 Task: Open Card Email Marketing Campaign Review in Board Social Media Advertising Platforms and Tools to Workspace Bankruptcy and Restructuring Services and add a team member Softage.4@softage.net, a label Yellow, a checklist Legal Services, an attachment from your google drive, a color Yellow and finally, add a card description 'Plan and execute company team-building activity at a paintball field' and a comment 'This task requires us to be agile and adaptable, given the dynamic nature of the project.'. Add a start date 'Jan 04, 1900' with a due date 'Jan 11, 1900'
Action: Mouse moved to (97, 349)
Screenshot: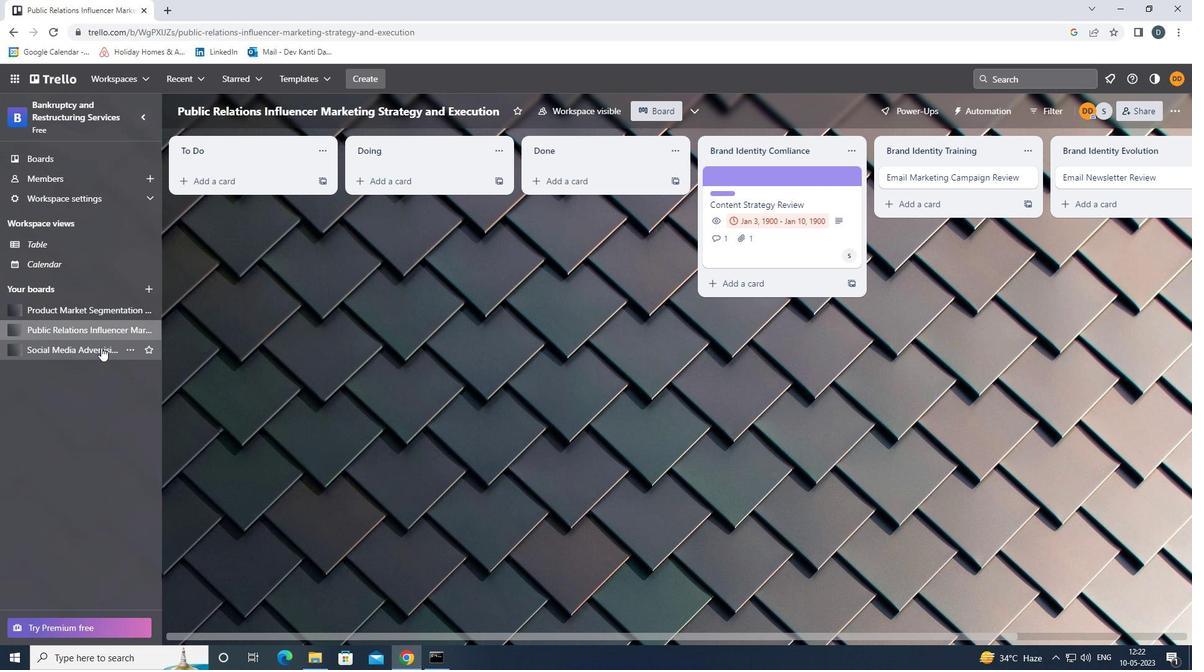 
Action: Mouse pressed left at (97, 349)
Screenshot: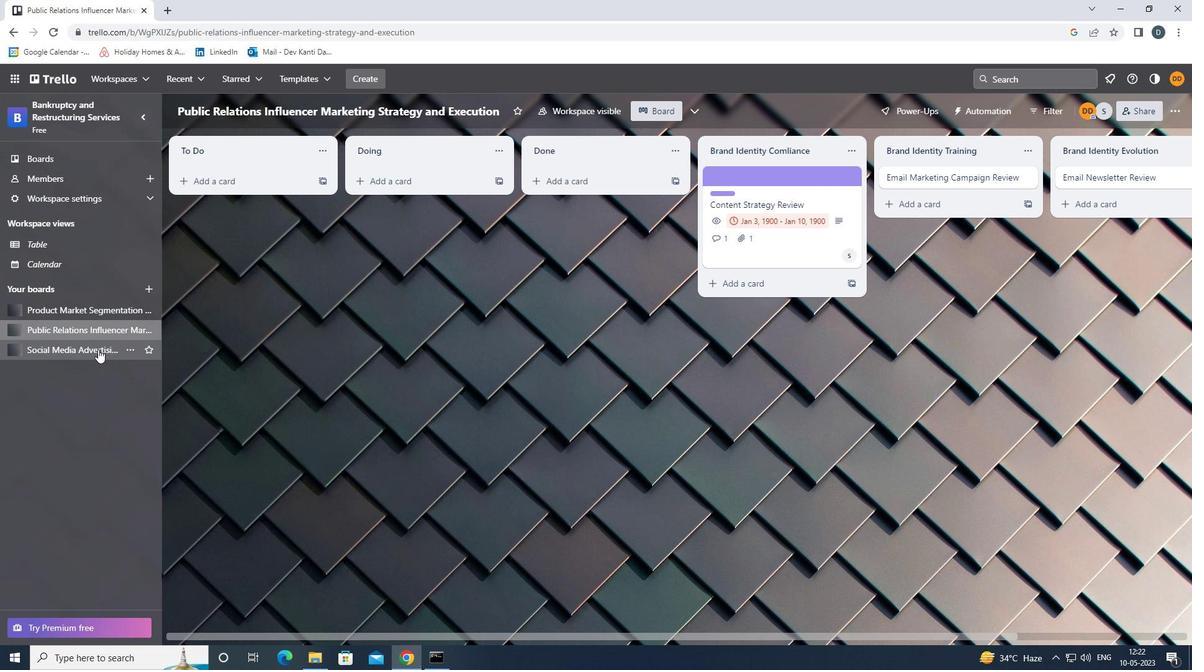 
Action: Mouse moved to (908, 181)
Screenshot: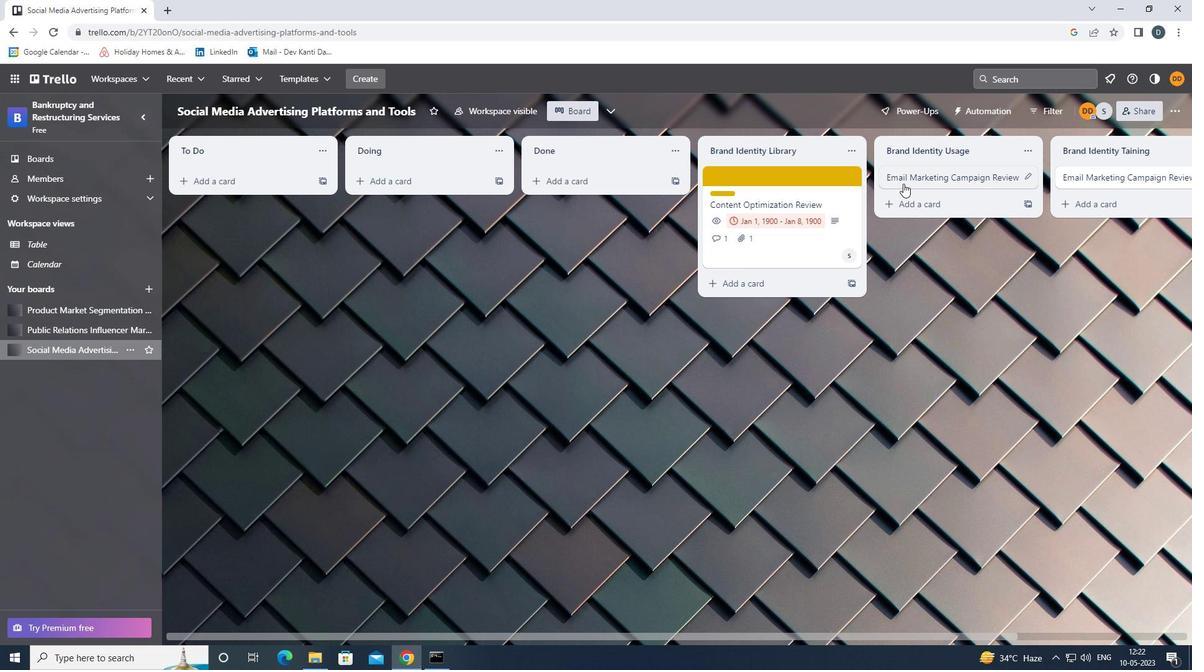 
Action: Mouse pressed left at (908, 181)
Screenshot: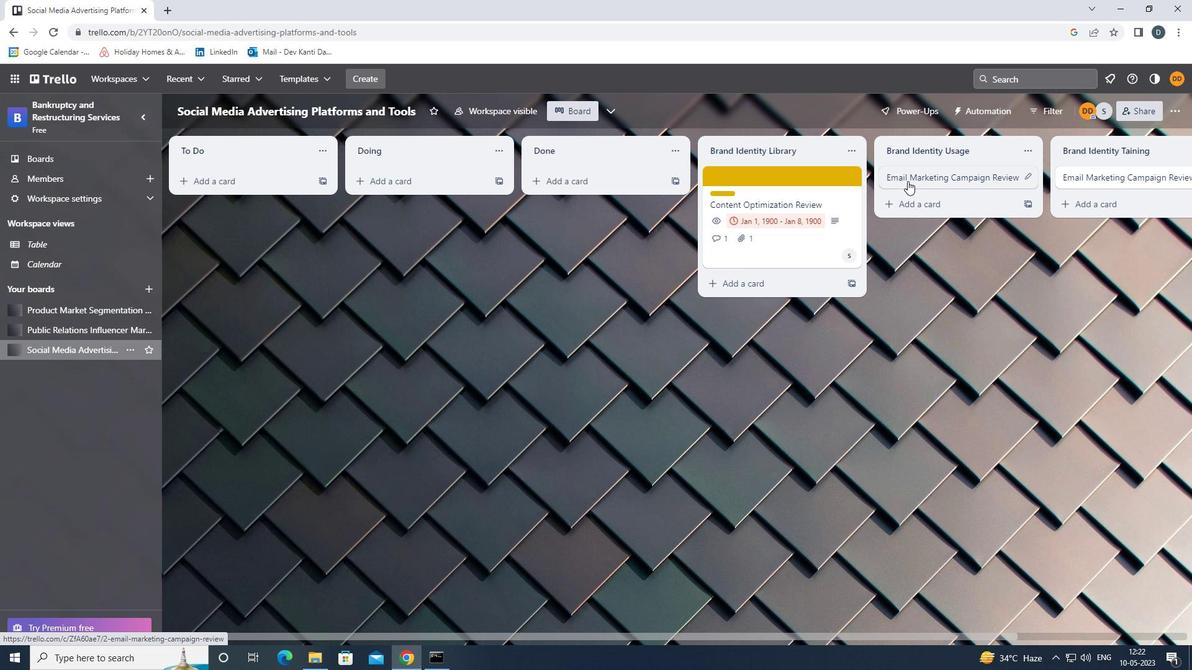
Action: Mouse moved to (788, 224)
Screenshot: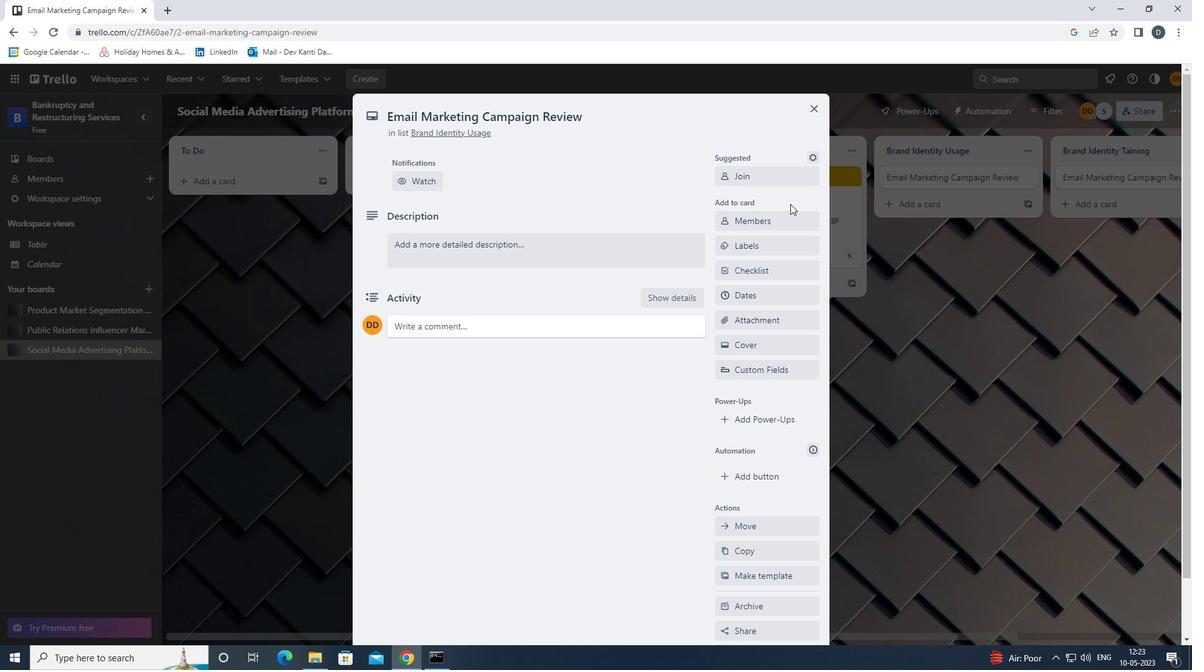 
Action: Mouse pressed left at (788, 224)
Screenshot: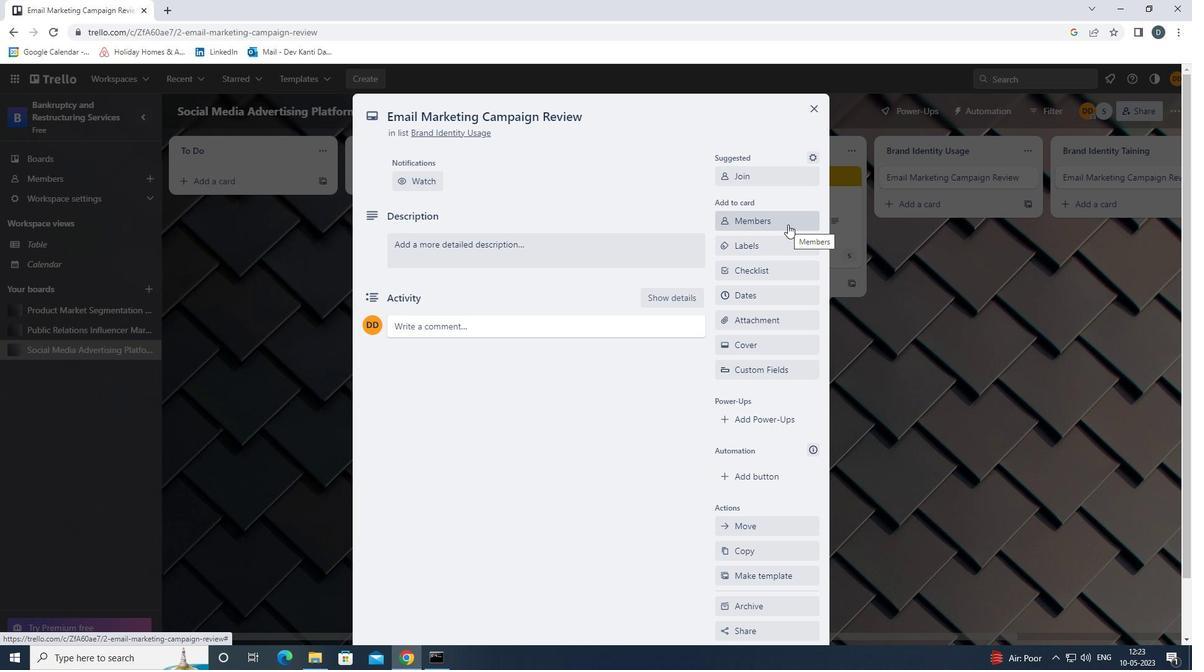 
Action: Mouse moved to (793, 278)
Screenshot: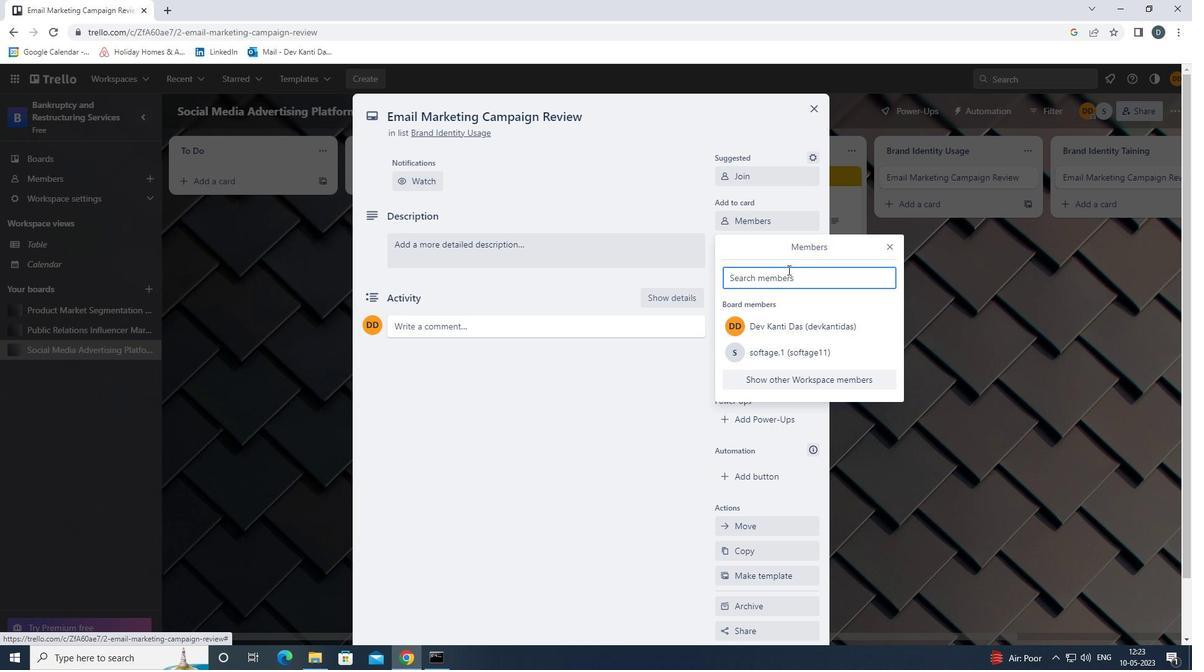 
Action: Mouse pressed left at (793, 278)
Screenshot: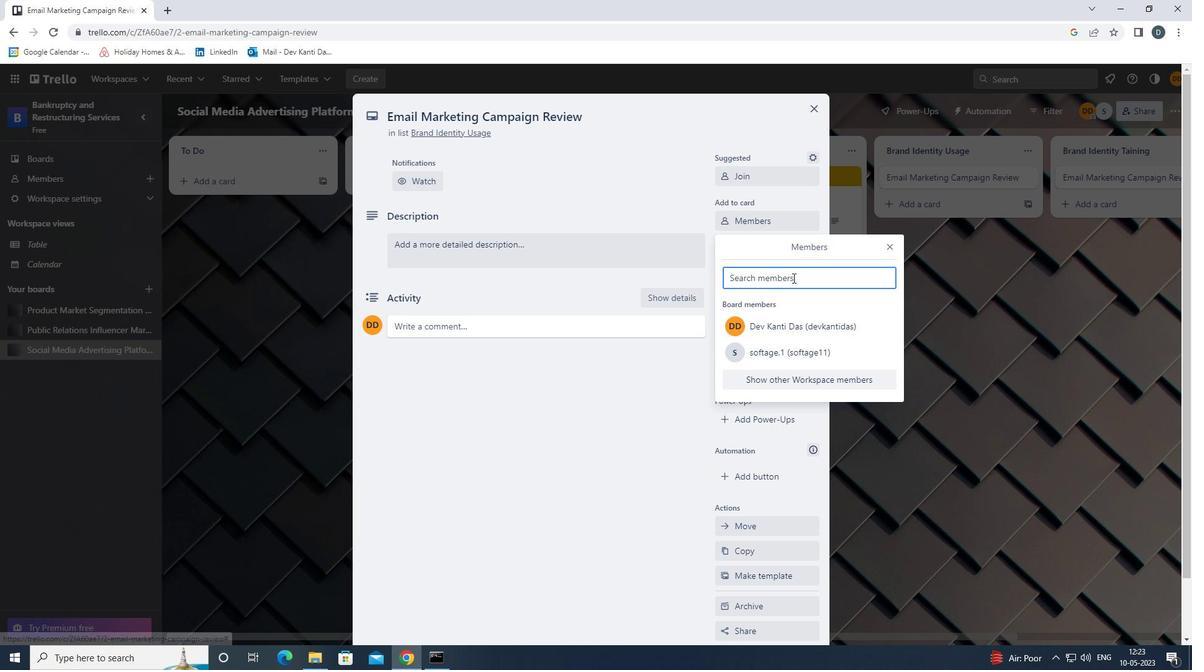
Action: Key pressed <Key.shift>SOFTAGE.4<Key.shift><Key.shift><Key.shift><Key.shift><Key.shift><Key.shift><Key.shift><Key.shift><Key.shift><Key.shift><Key.shift><Key.shift><Key.shift>@SOFTAGE.NET
Screenshot: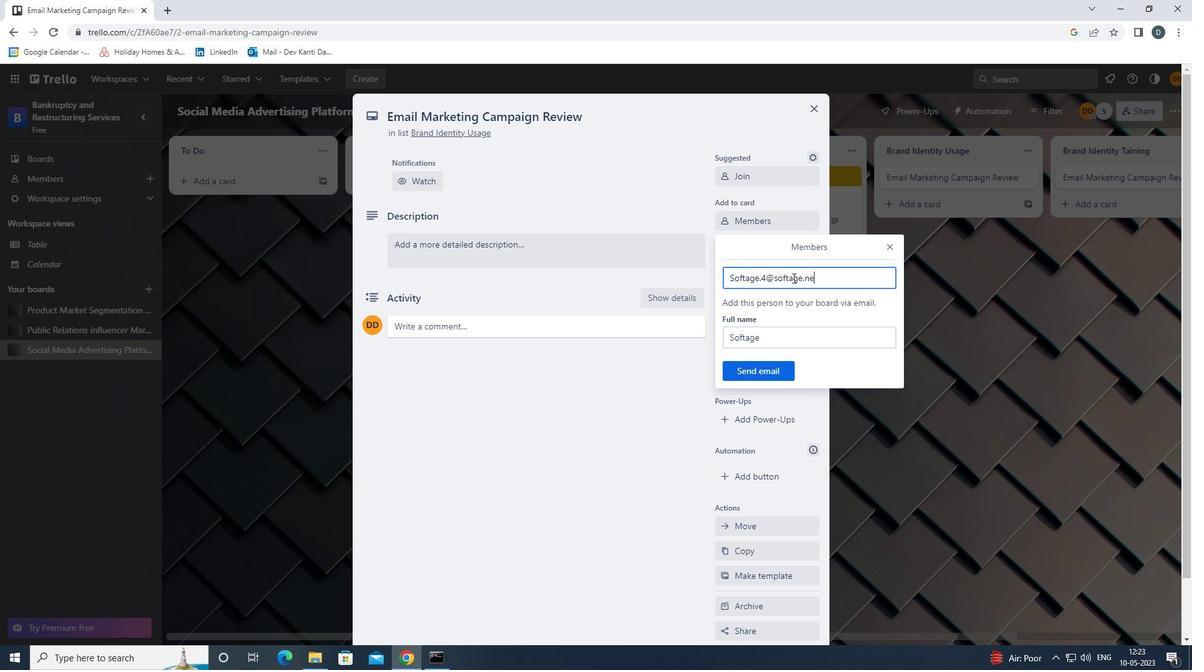 
Action: Mouse moved to (772, 365)
Screenshot: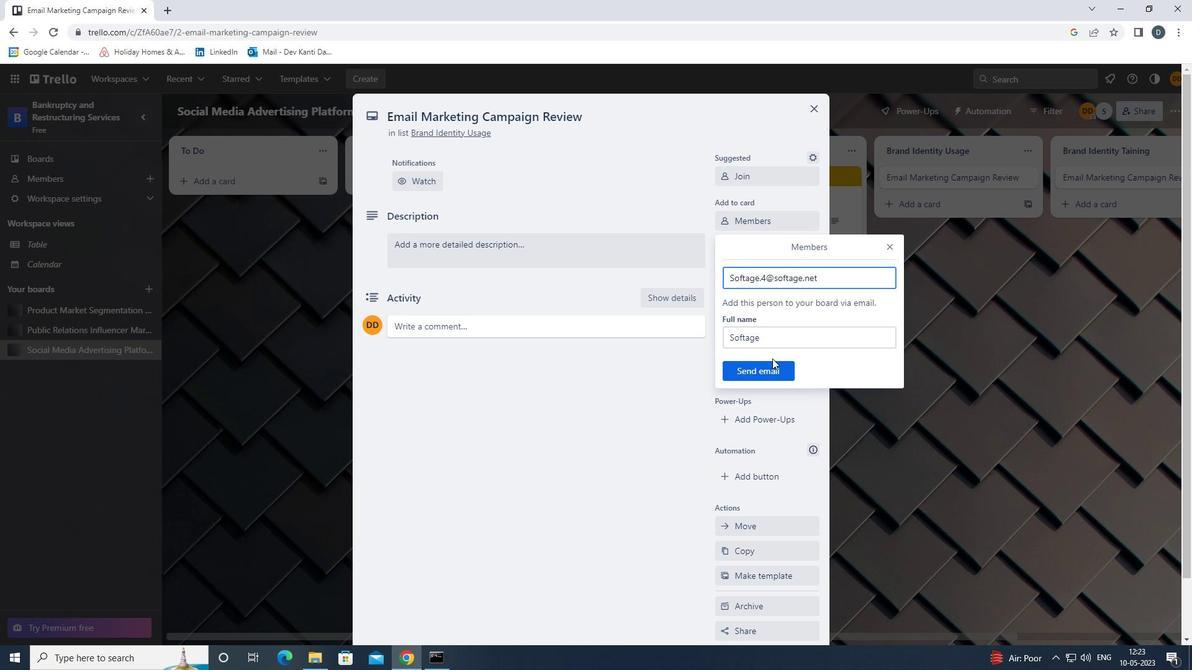 
Action: Mouse pressed left at (772, 365)
Screenshot: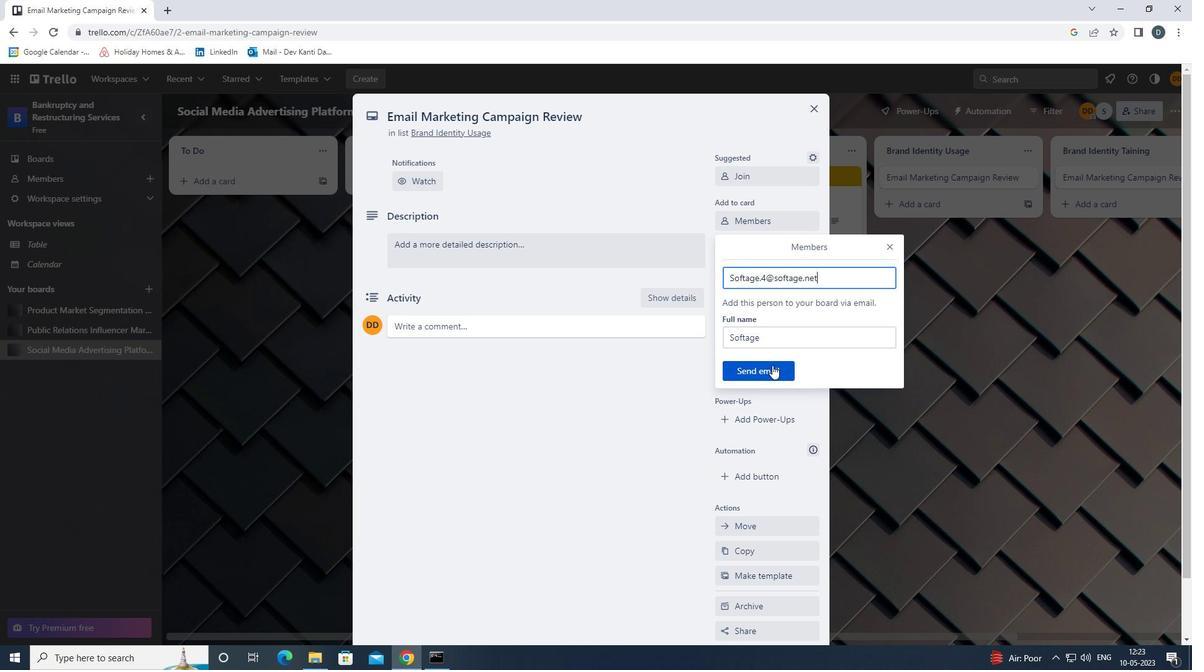 
Action: Mouse moved to (759, 252)
Screenshot: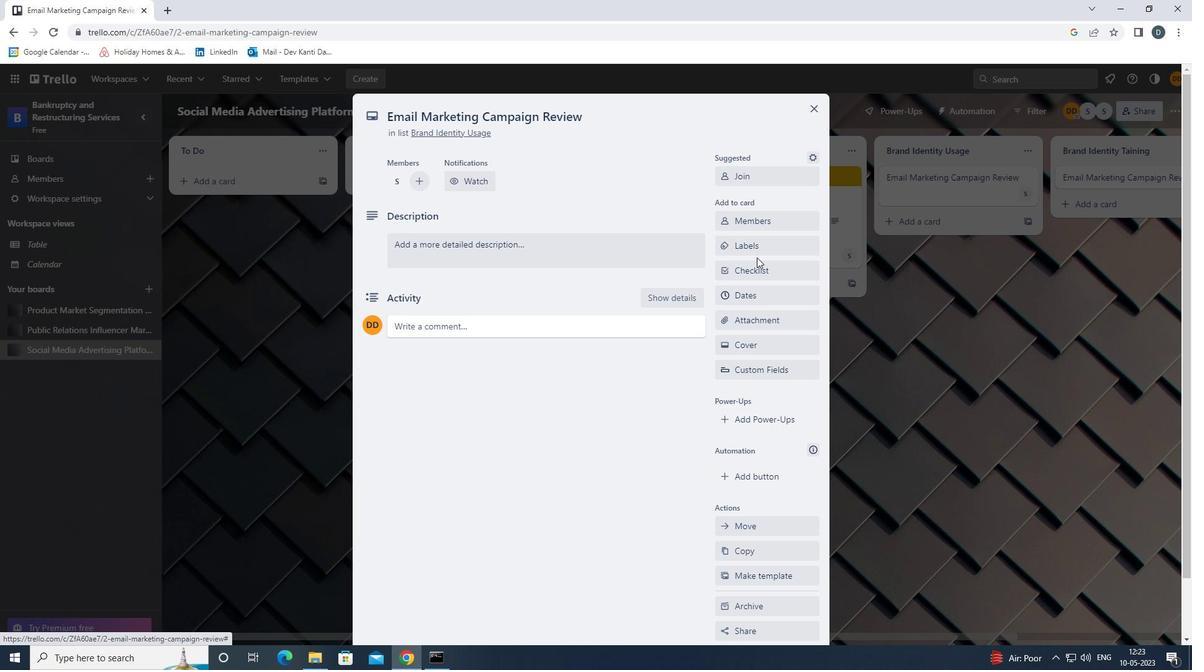 
Action: Mouse pressed left at (759, 252)
Screenshot: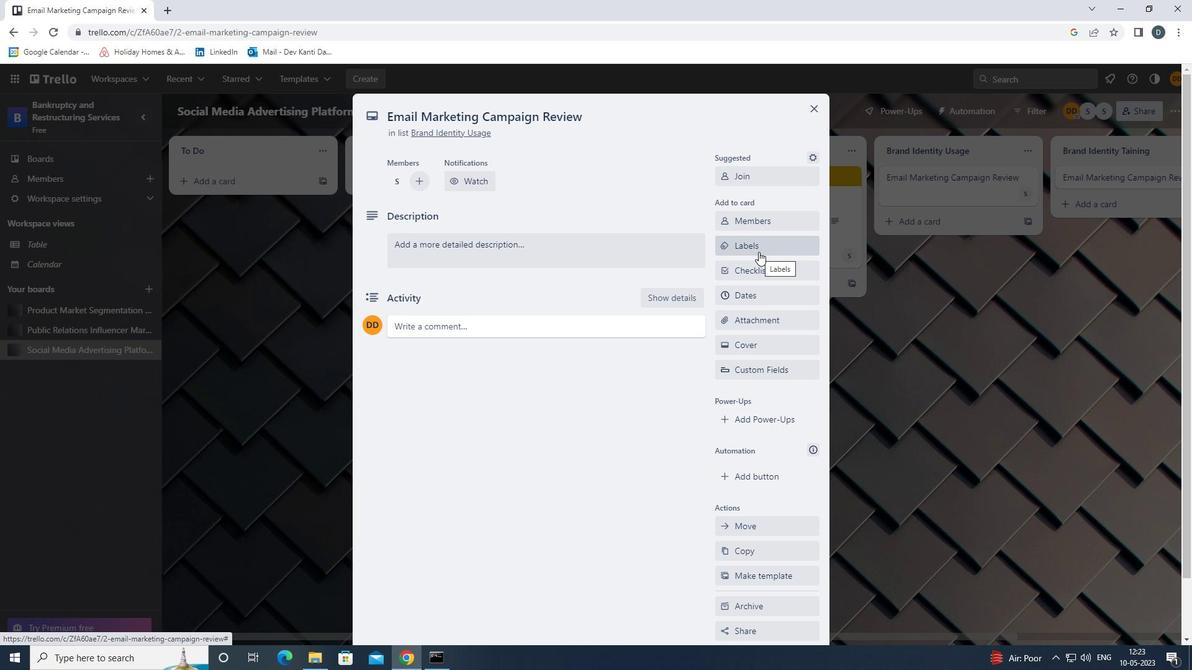 
Action: Mouse moved to (784, 365)
Screenshot: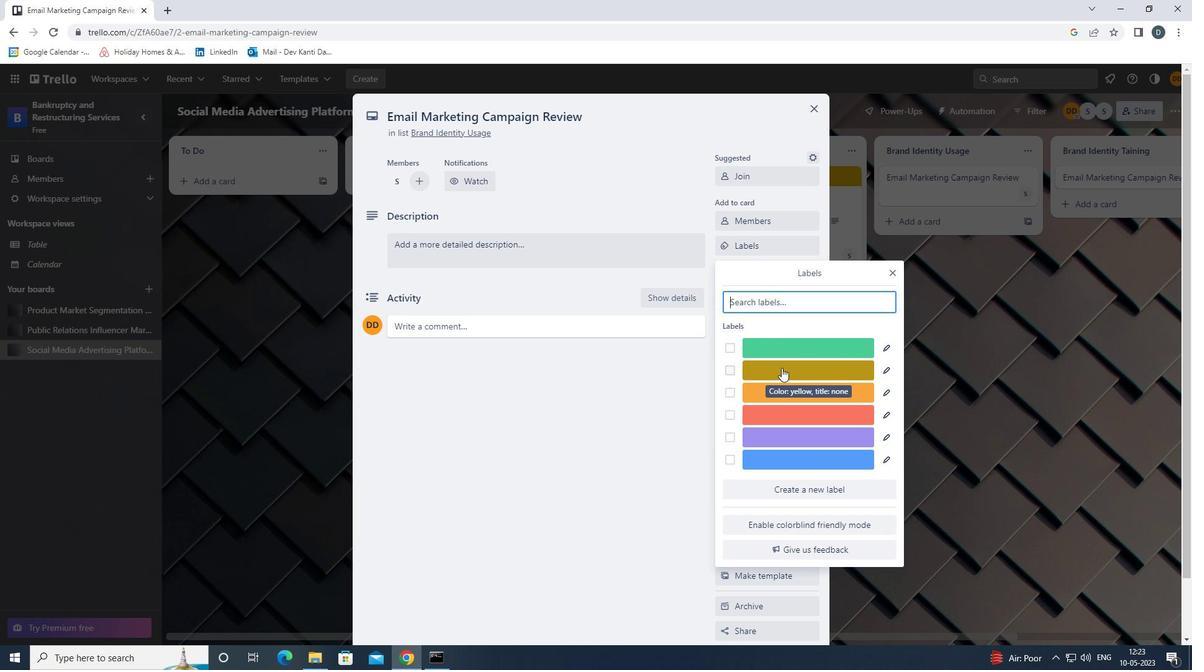 
Action: Mouse pressed left at (784, 365)
Screenshot: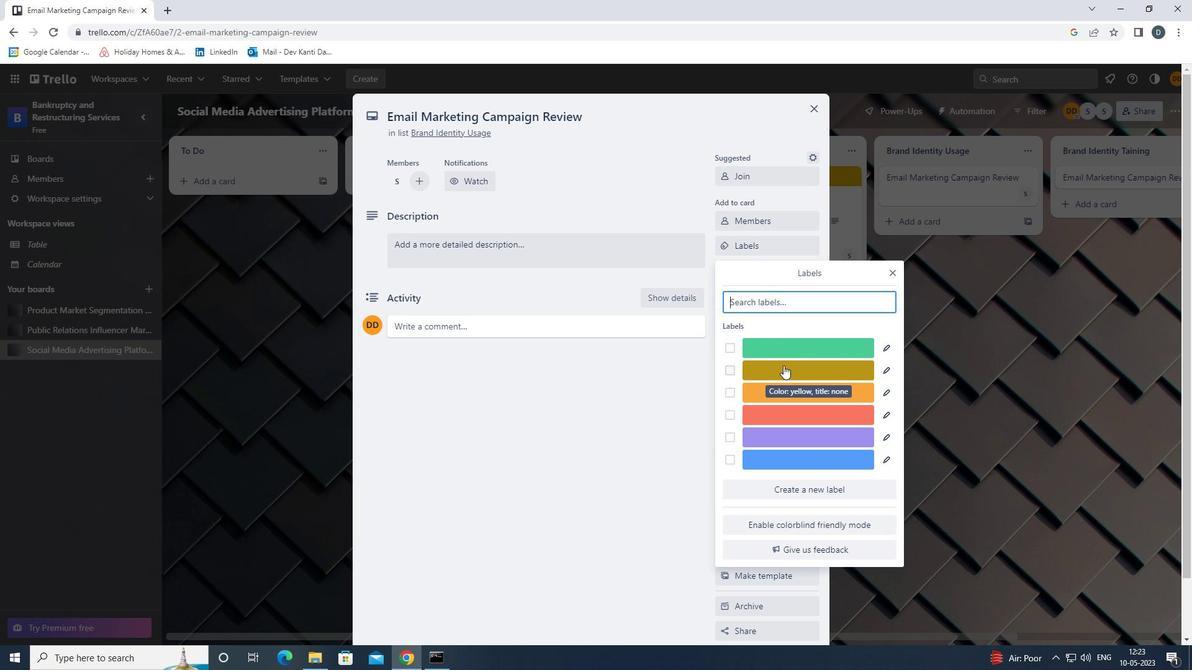
Action: Mouse moved to (890, 276)
Screenshot: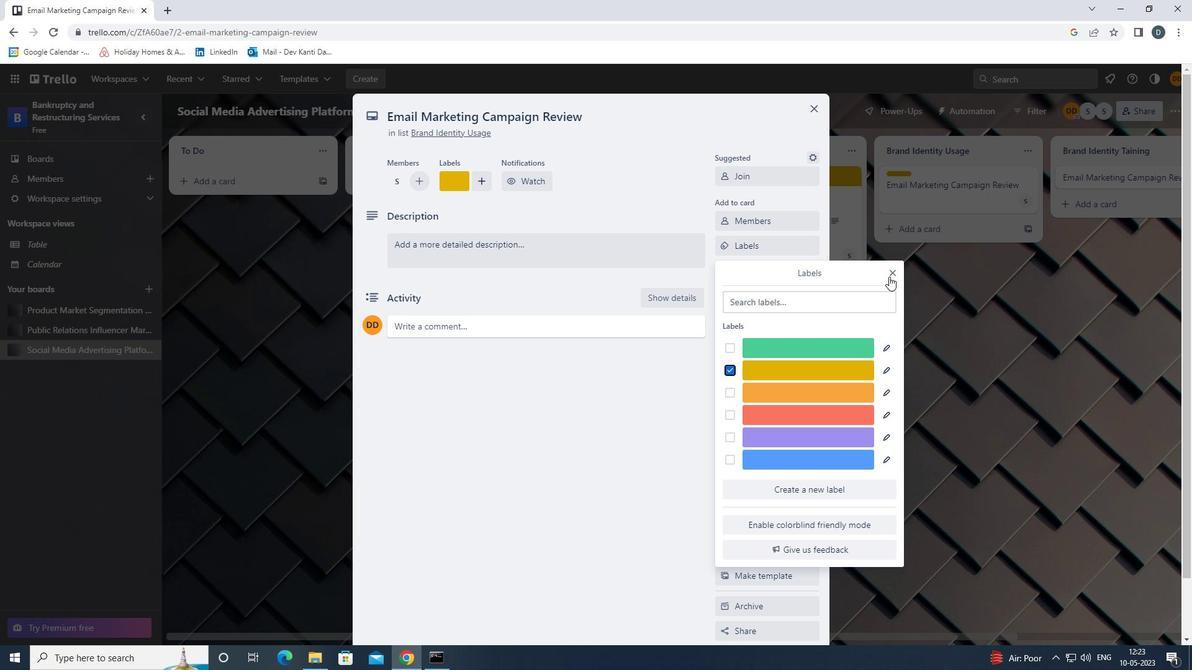 
Action: Mouse pressed left at (890, 276)
Screenshot: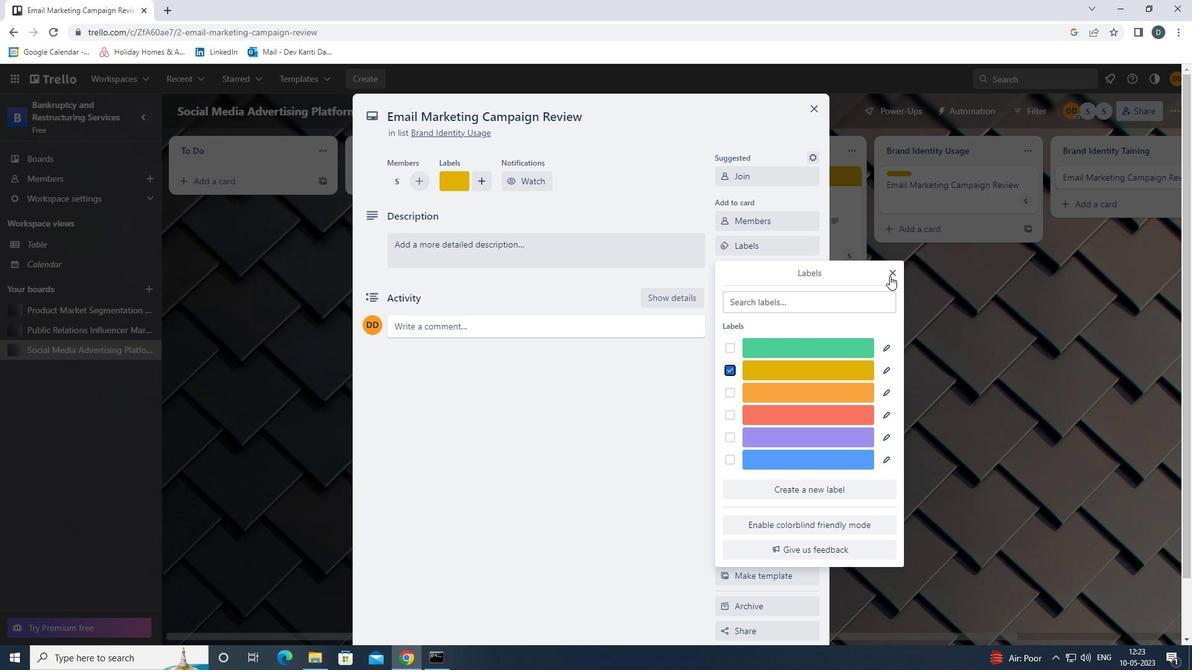 
Action: Mouse moved to (794, 267)
Screenshot: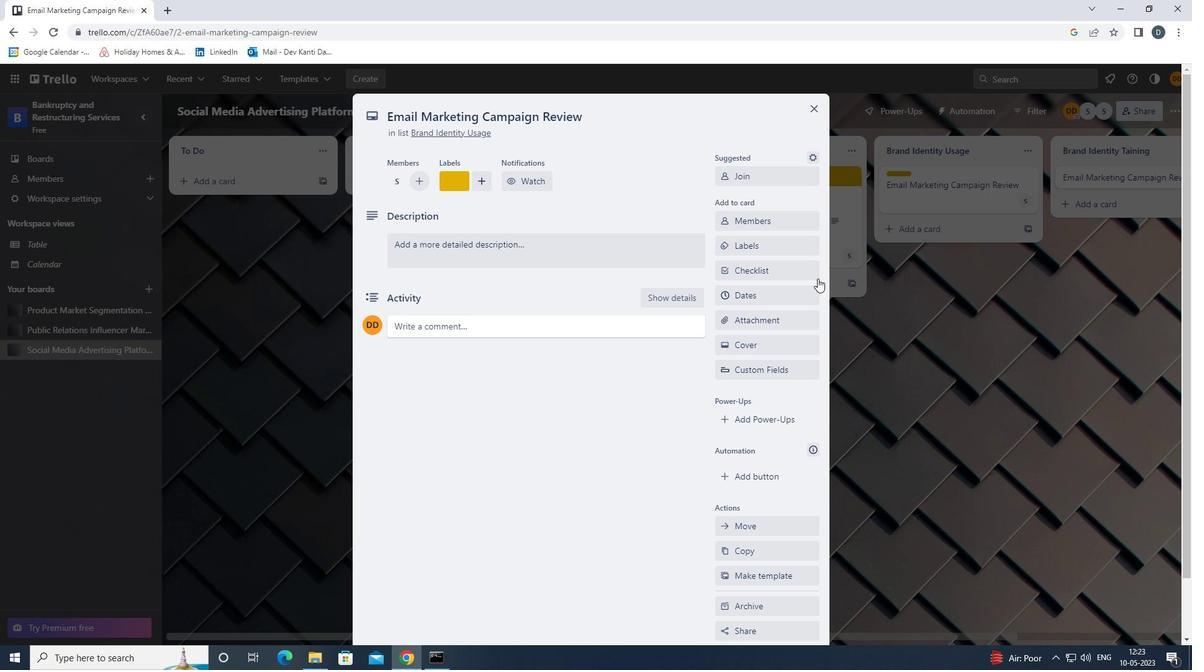 
Action: Mouse pressed left at (794, 267)
Screenshot: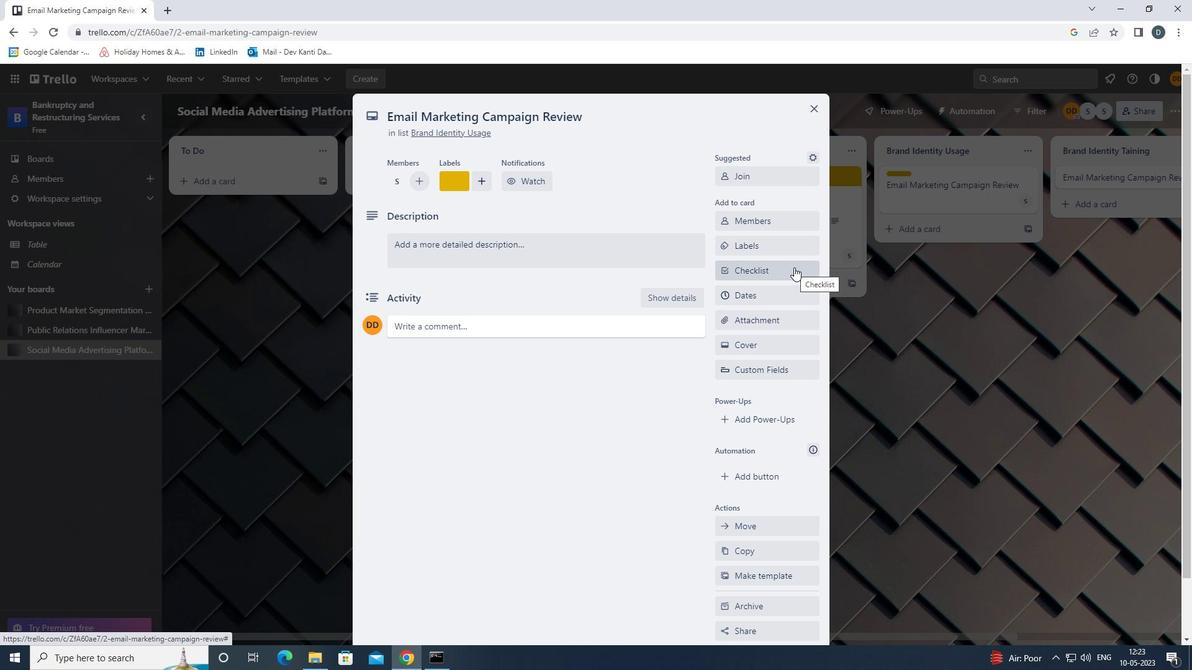
Action: Mouse moved to (796, 300)
Screenshot: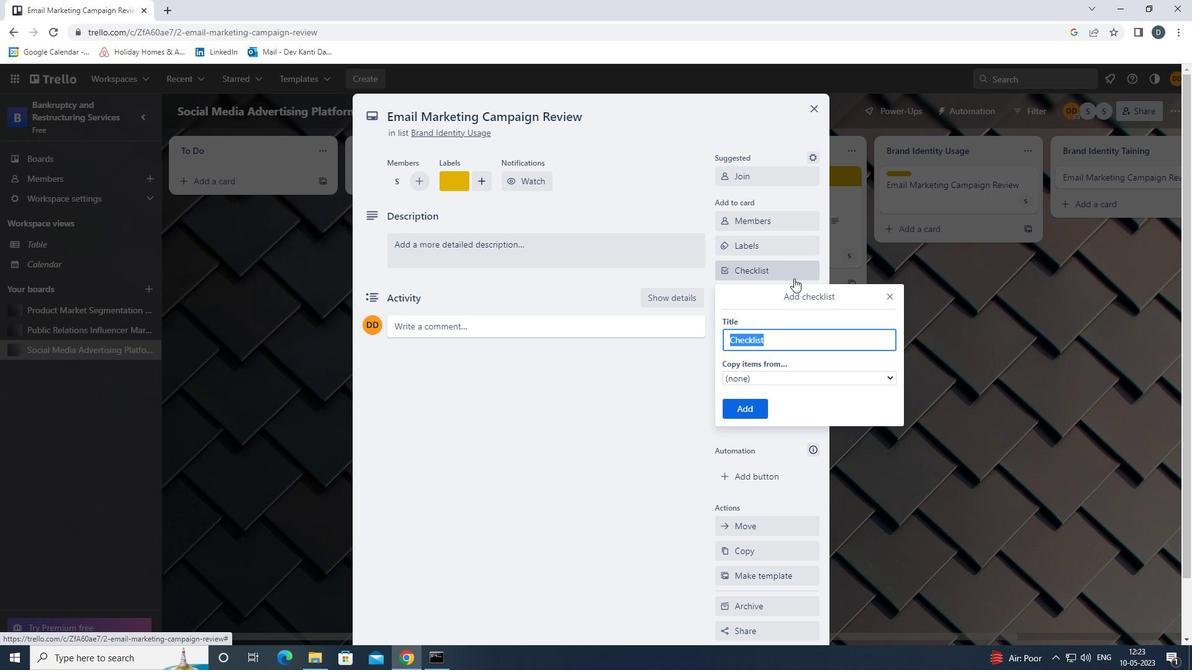 
Action: Key pressed <Key.shift>LE<Key.down><Key.enter>
Screenshot: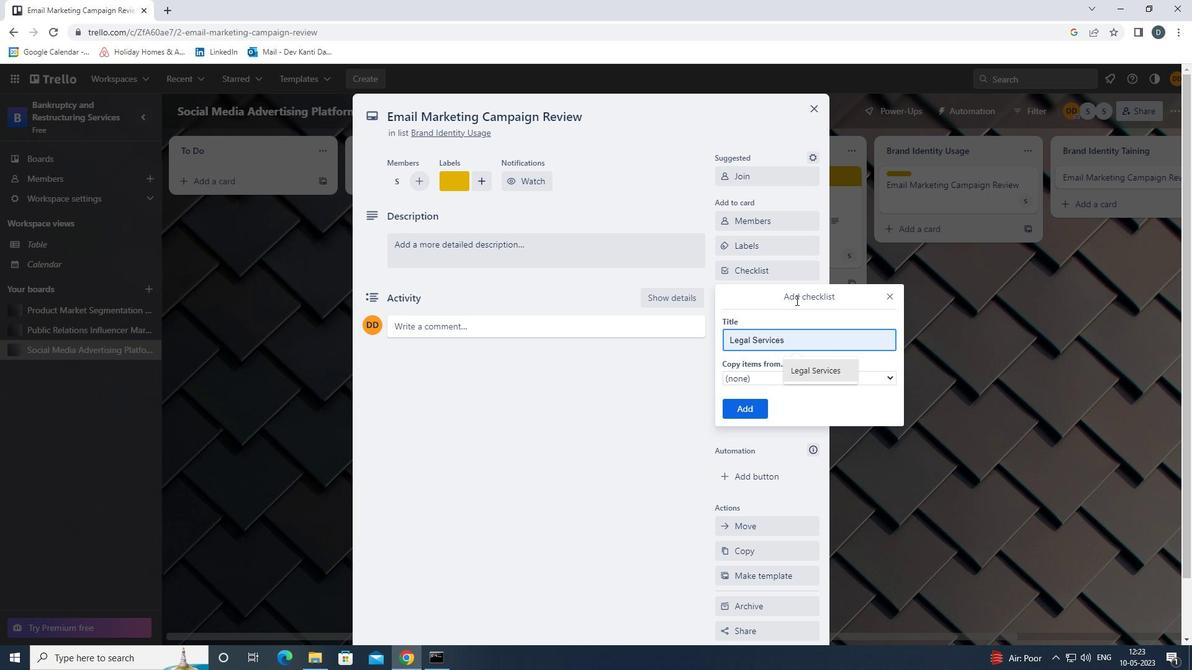 
Action: Mouse moved to (759, 405)
Screenshot: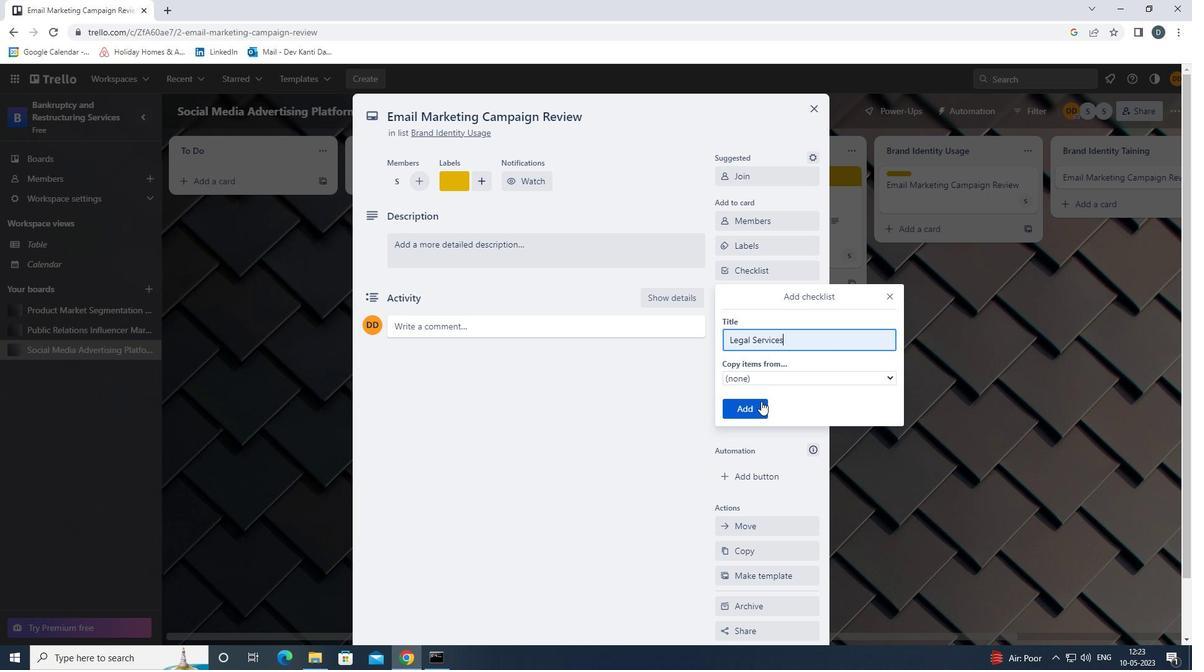 
Action: Mouse pressed left at (759, 405)
Screenshot: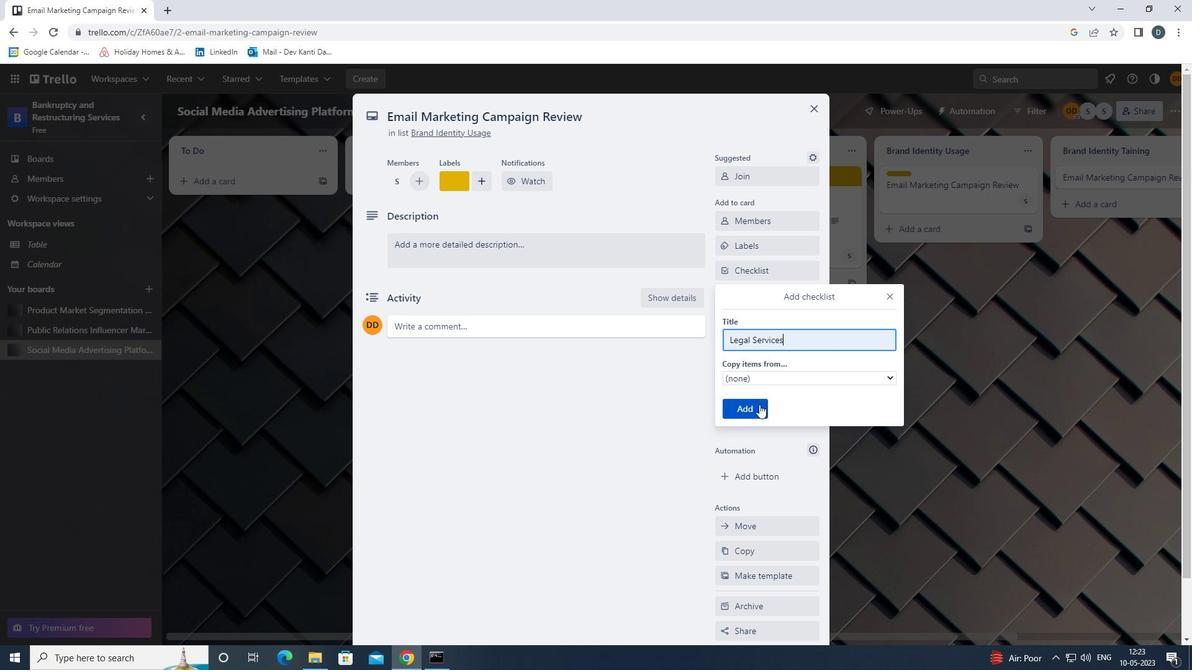 
Action: Mouse moved to (766, 324)
Screenshot: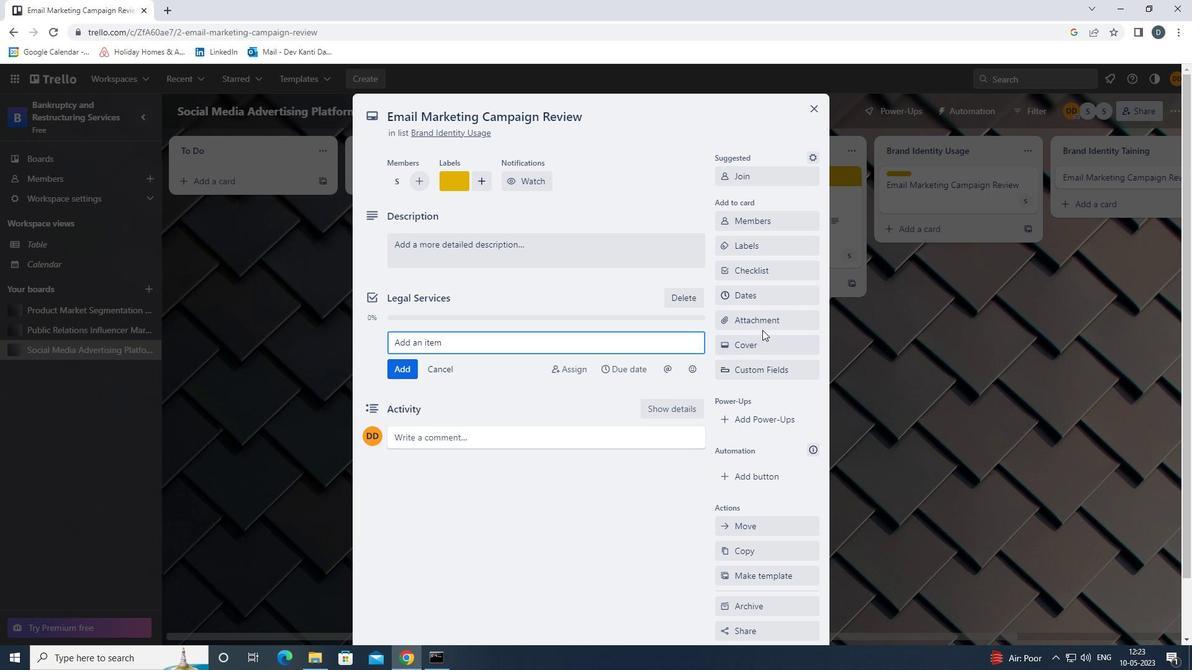 
Action: Mouse pressed left at (766, 324)
Screenshot: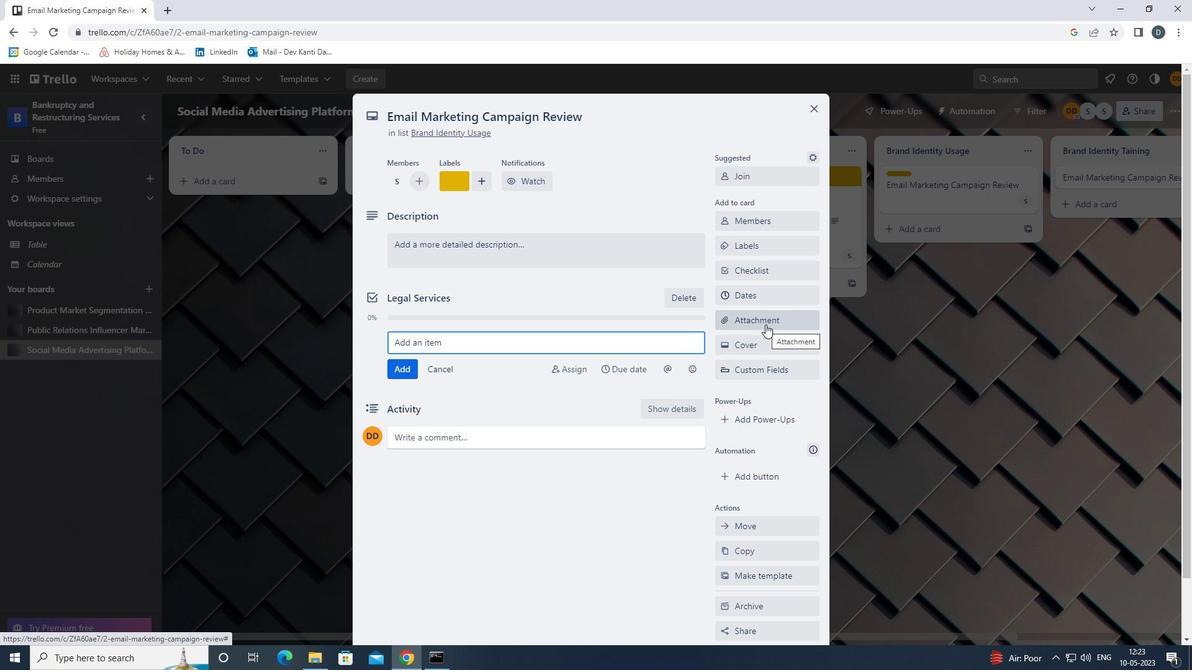 
Action: Mouse moved to (770, 410)
Screenshot: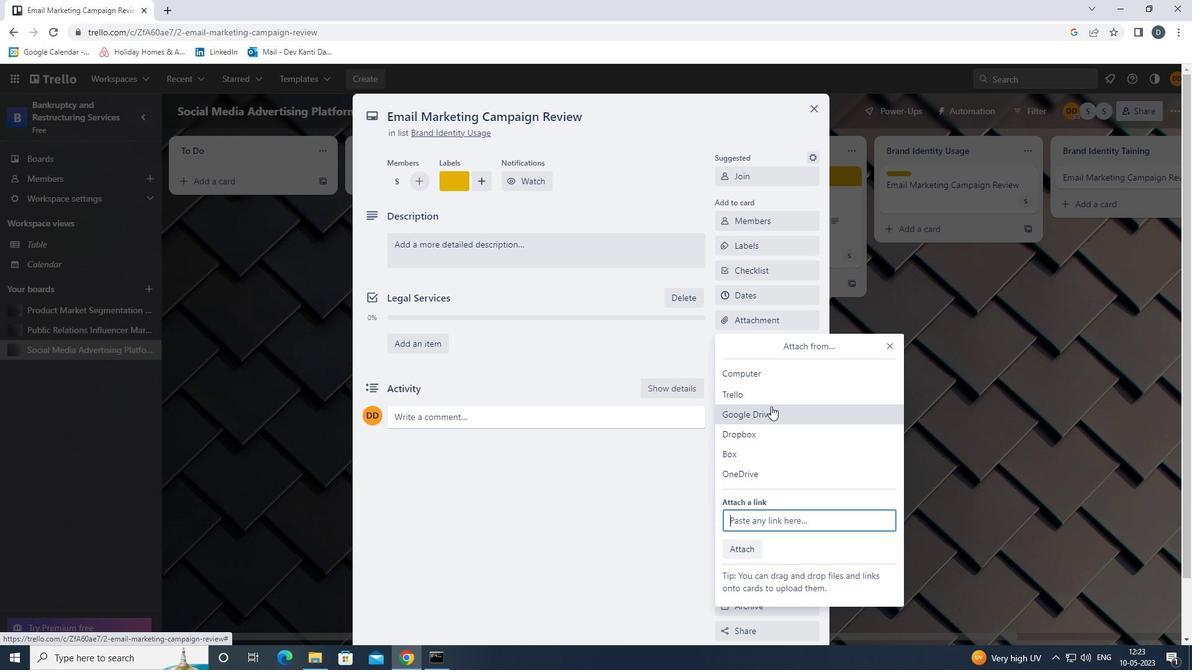 
Action: Mouse pressed left at (770, 410)
Screenshot: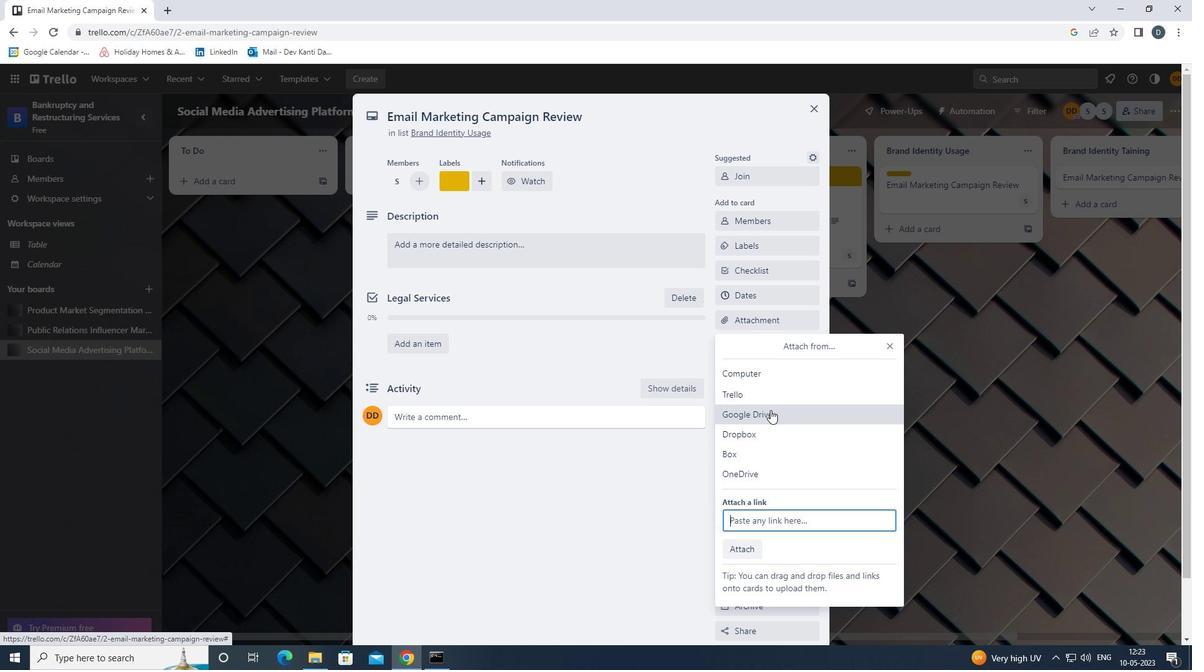 
Action: Mouse moved to (378, 362)
Screenshot: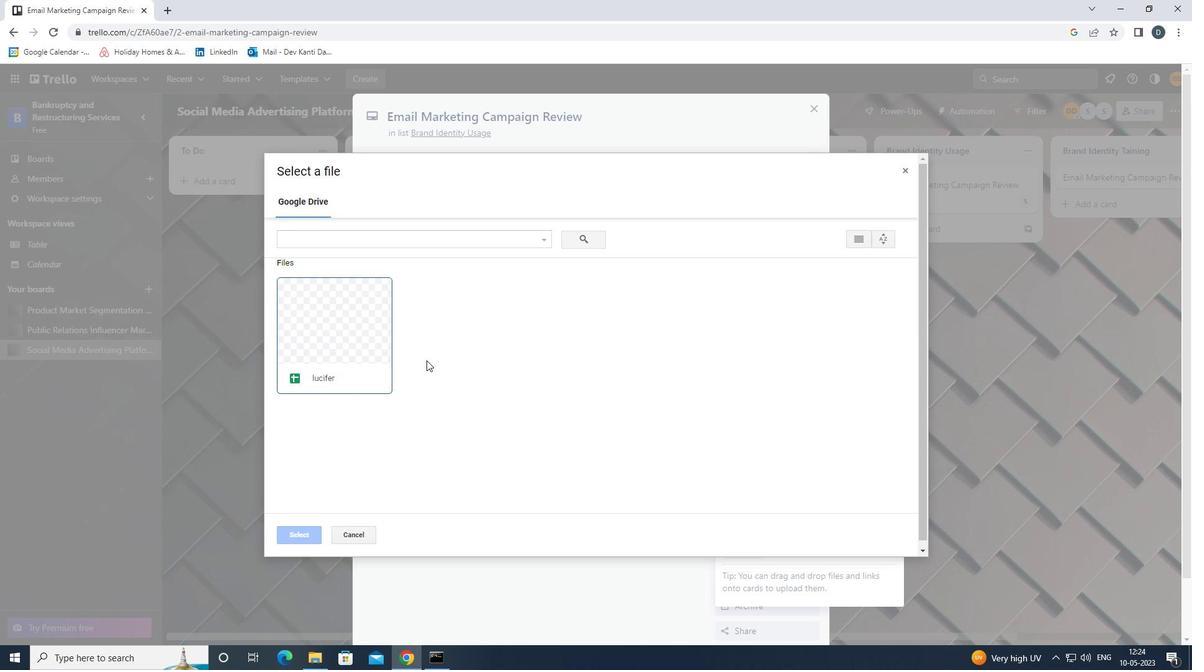 
Action: Mouse pressed left at (378, 362)
Screenshot: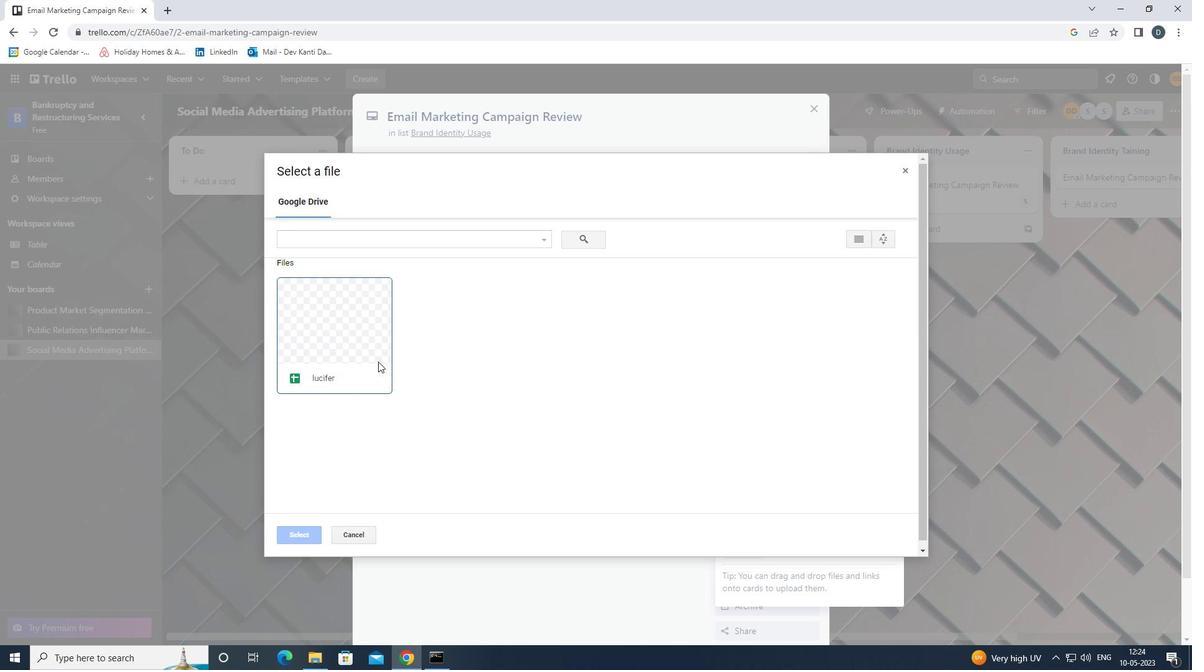 
Action: Mouse moved to (313, 532)
Screenshot: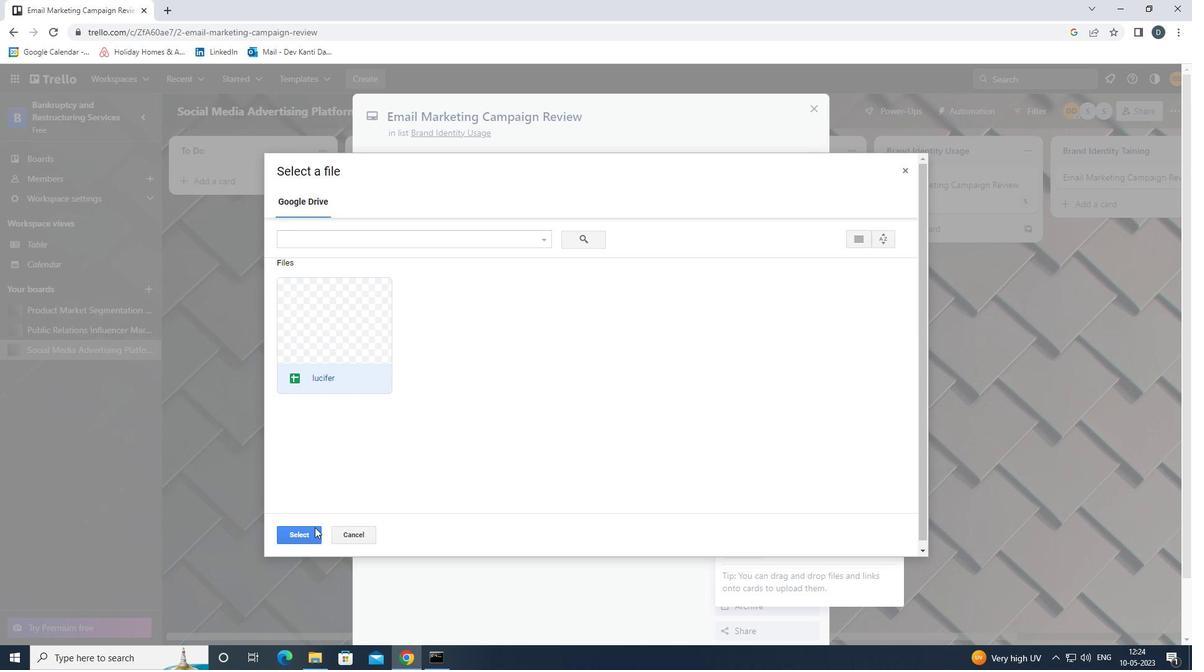 
Action: Mouse pressed left at (313, 532)
Screenshot: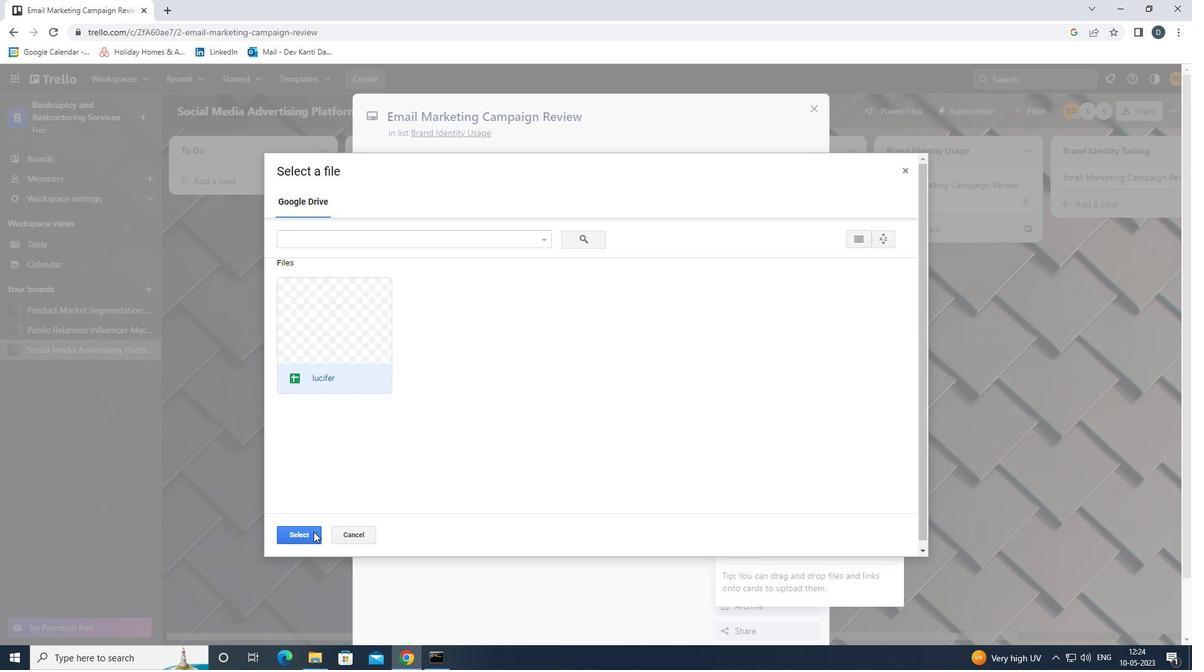 
Action: Mouse moved to (746, 347)
Screenshot: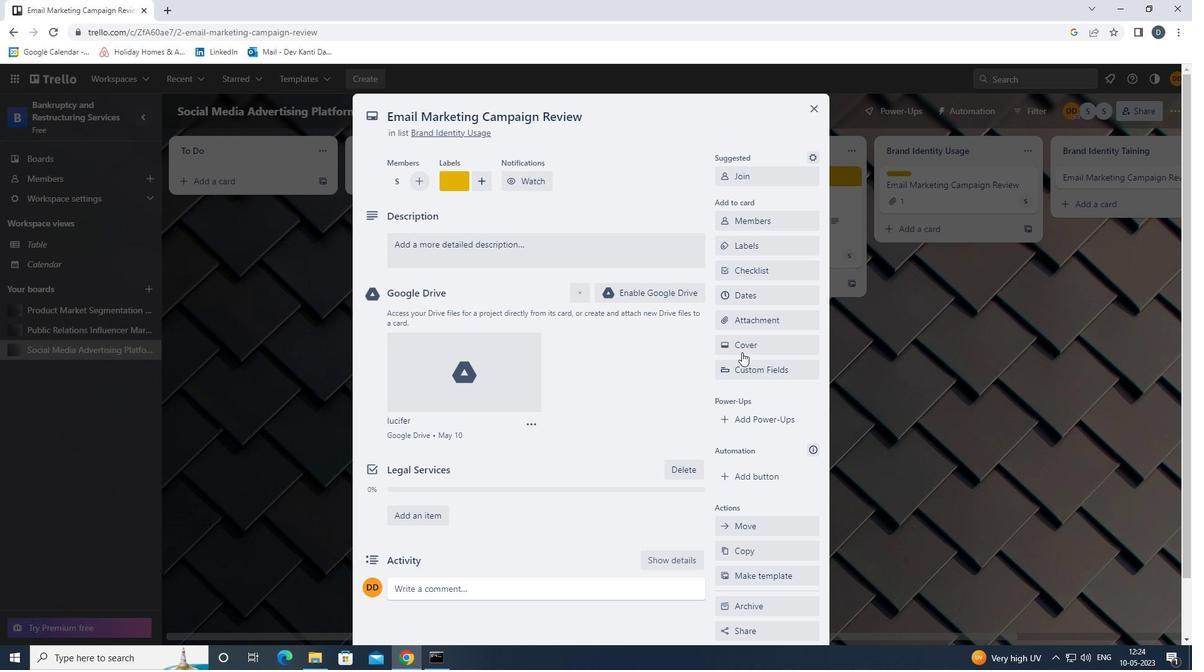 
Action: Mouse pressed left at (746, 347)
Screenshot: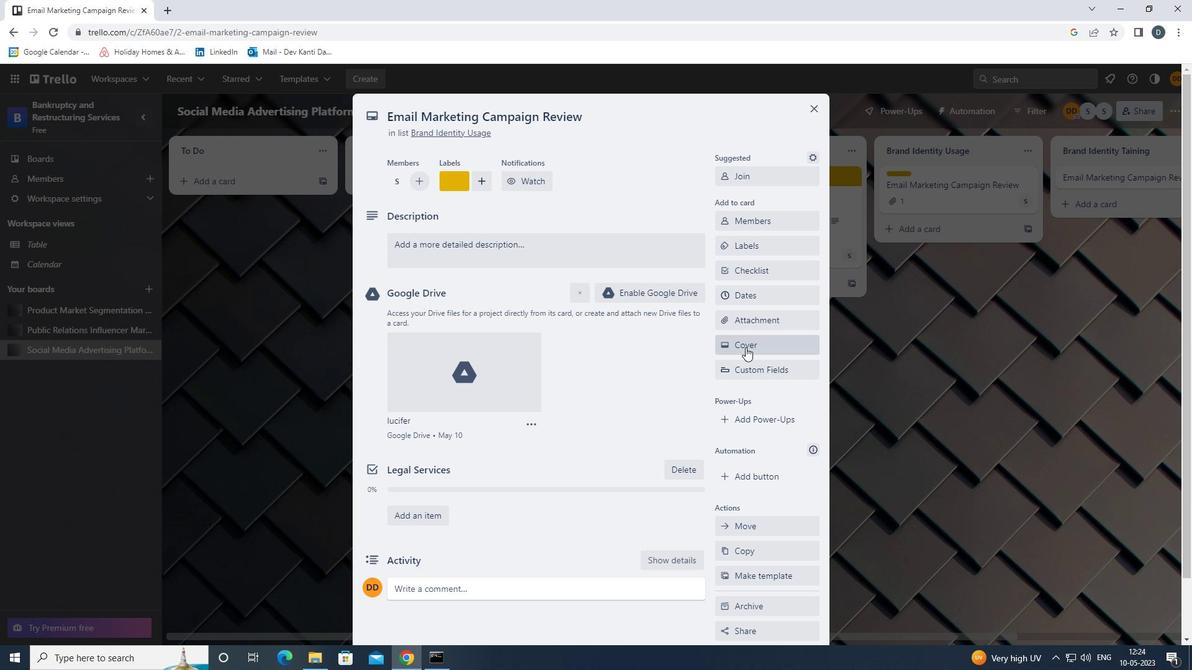 
Action: Mouse moved to (780, 398)
Screenshot: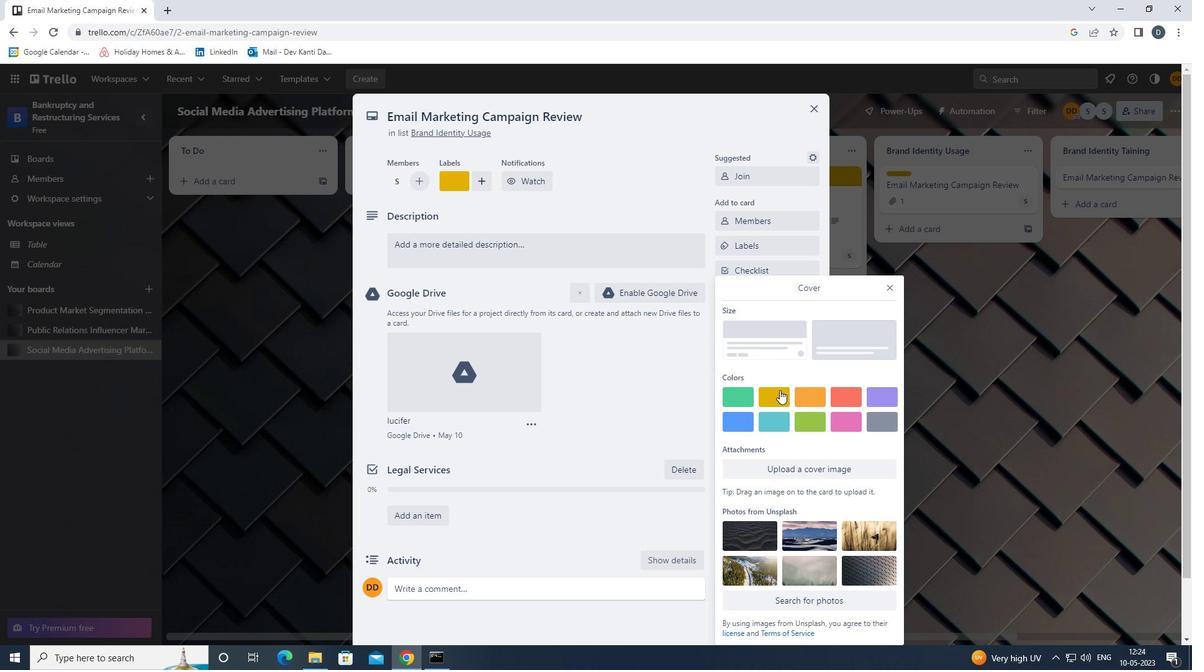 
Action: Mouse pressed left at (780, 398)
Screenshot: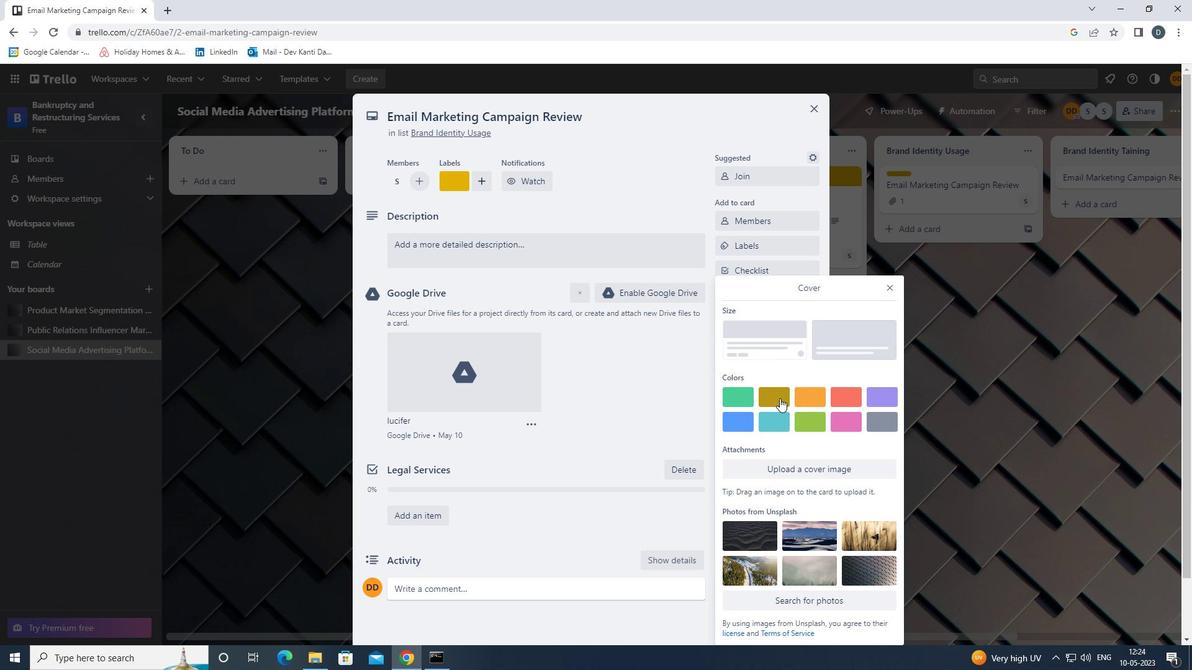 
Action: Mouse moved to (887, 270)
Screenshot: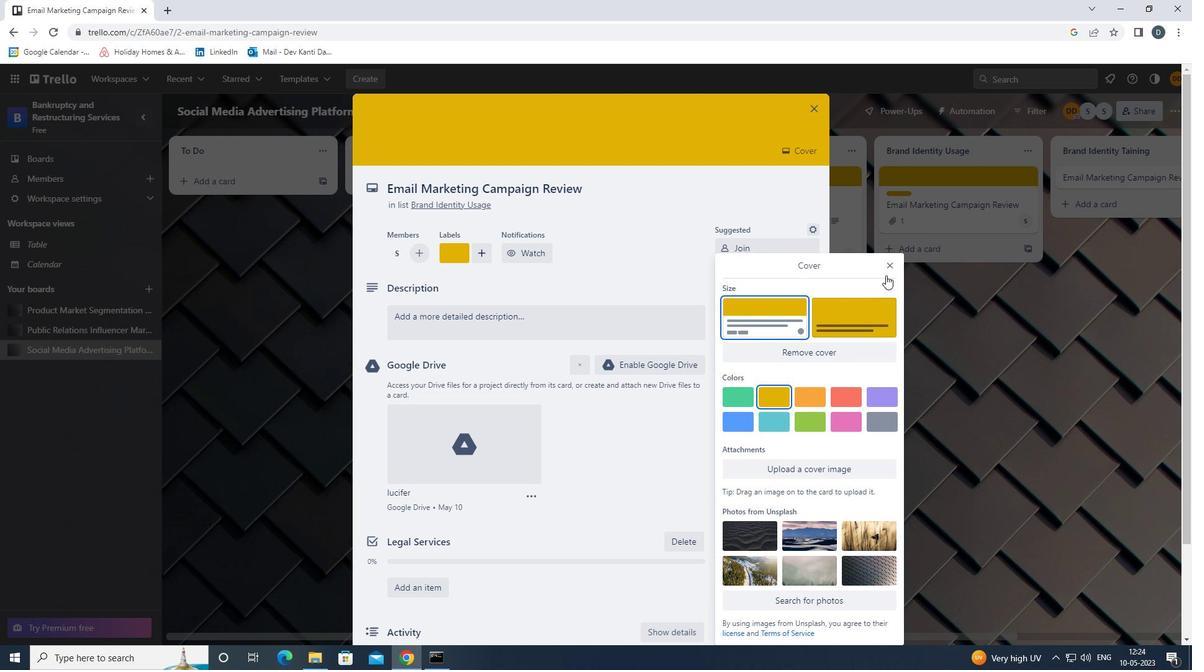 
Action: Mouse pressed left at (887, 270)
Screenshot: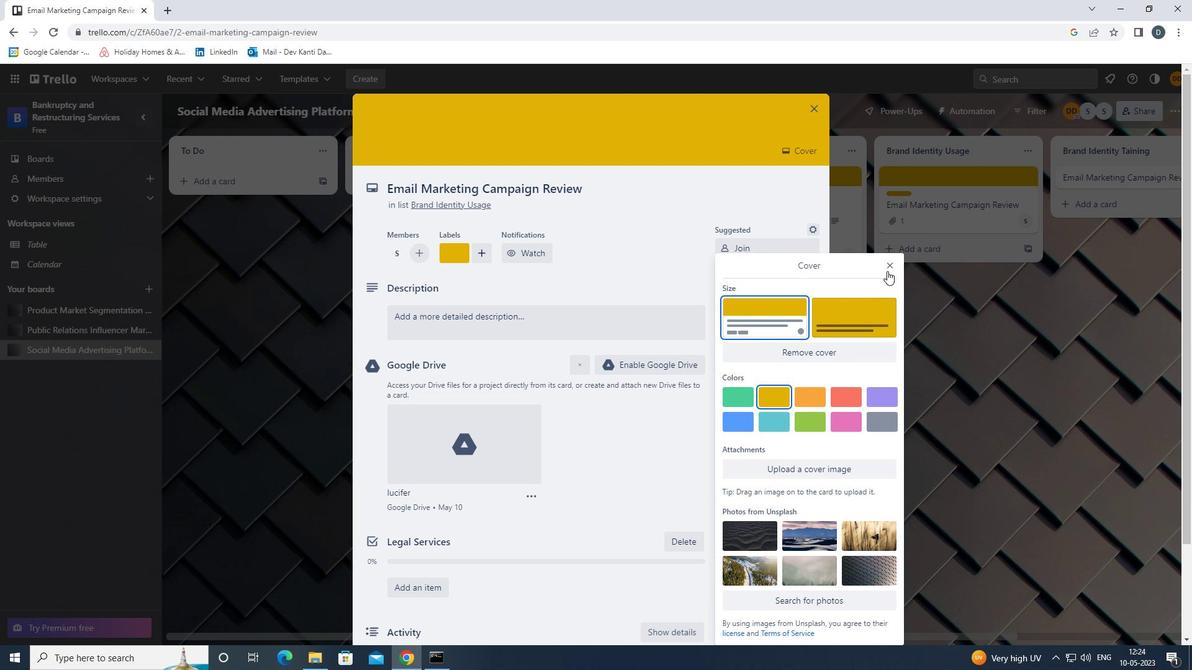 
Action: Mouse moved to (647, 331)
Screenshot: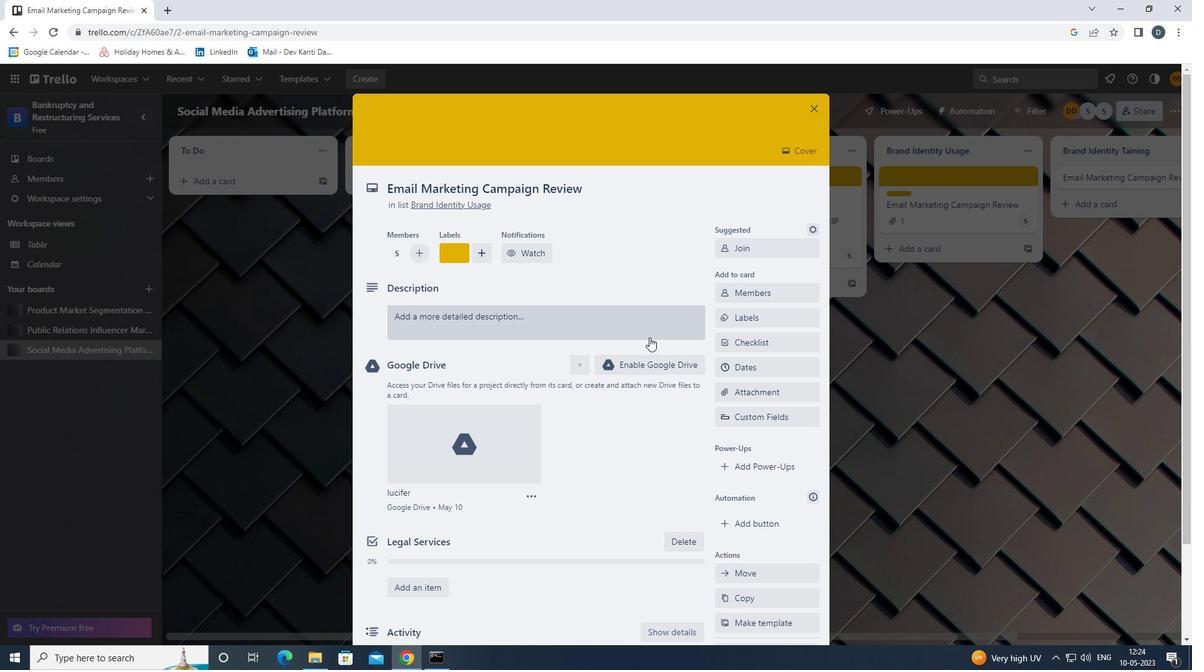 
Action: Mouse pressed left at (647, 331)
Screenshot: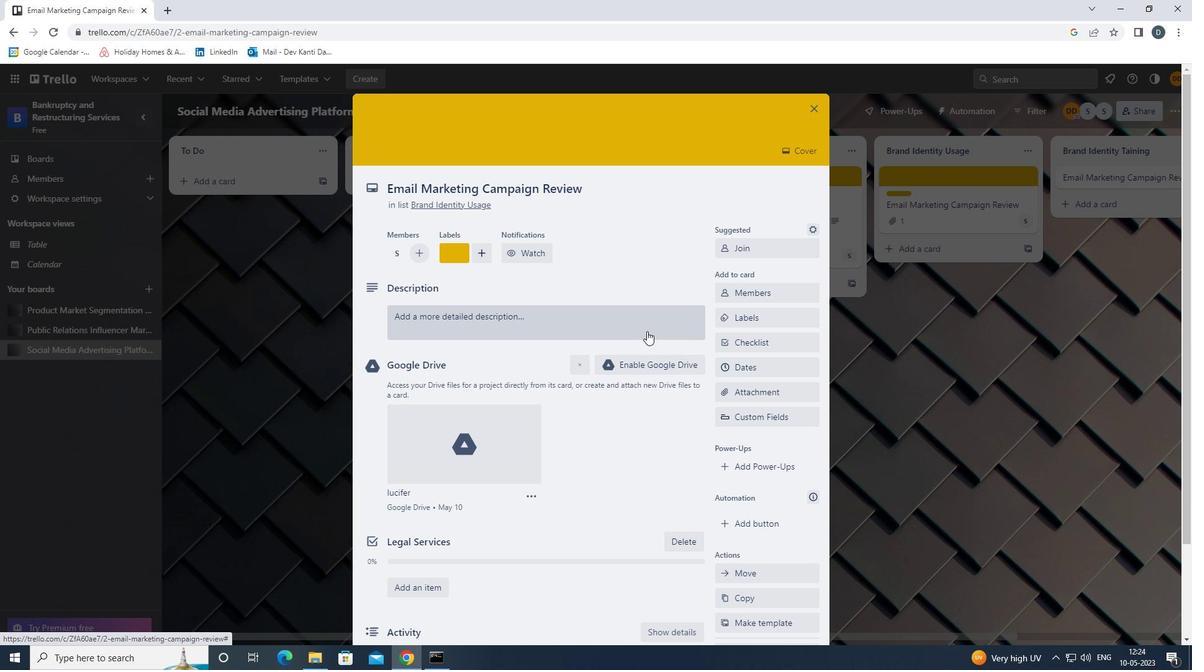 
Action: Mouse moved to (642, 356)
Screenshot: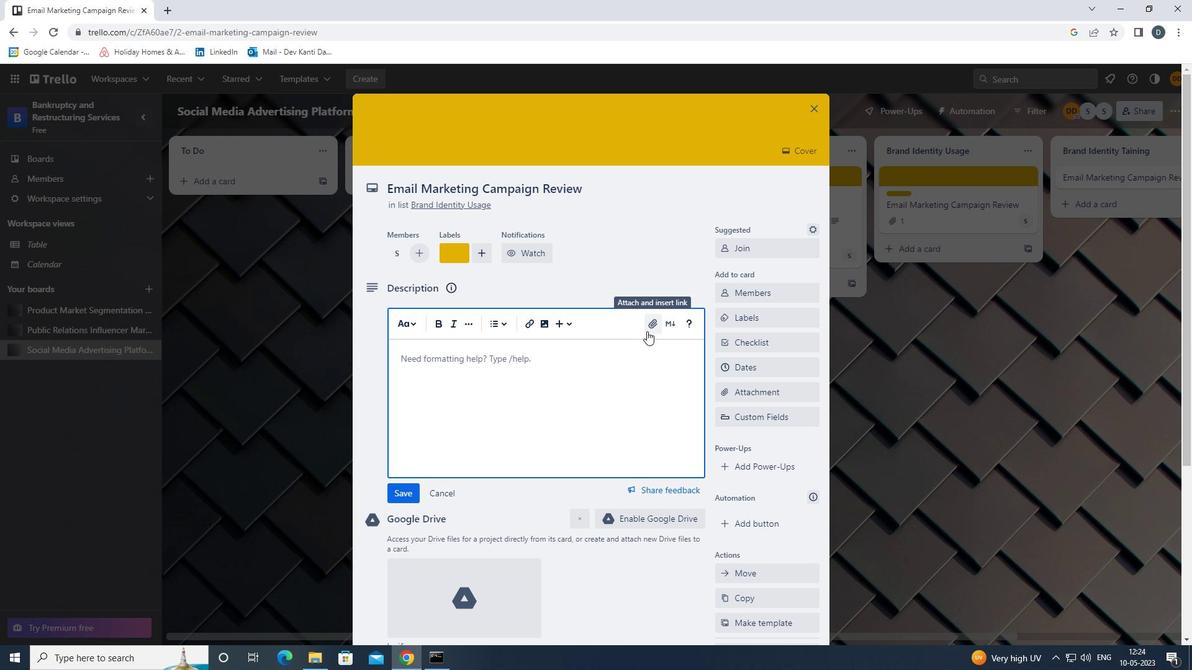 
Action: Key pressed <Key.shift>PLAN<Key.space>AND<Key.space>EXECUTIVE<Key.space>COMPANY<Key.space>TEAM-BUILDING<Key.space>ACTIVITY<Key.space>AT<Key.space>A<Key.space>PAINTBALL<Key.space>FIELD<Key.space><Key.backspace>.
Screenshot: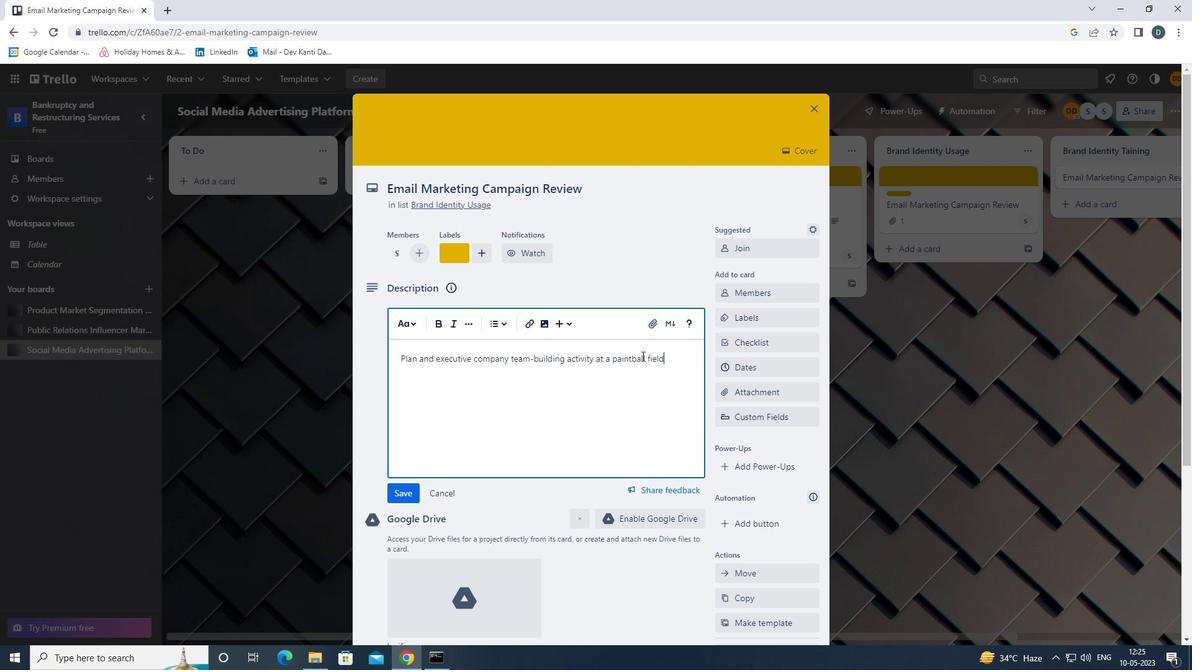 
Action: Mouse moved to (413, 491)
Screenshot: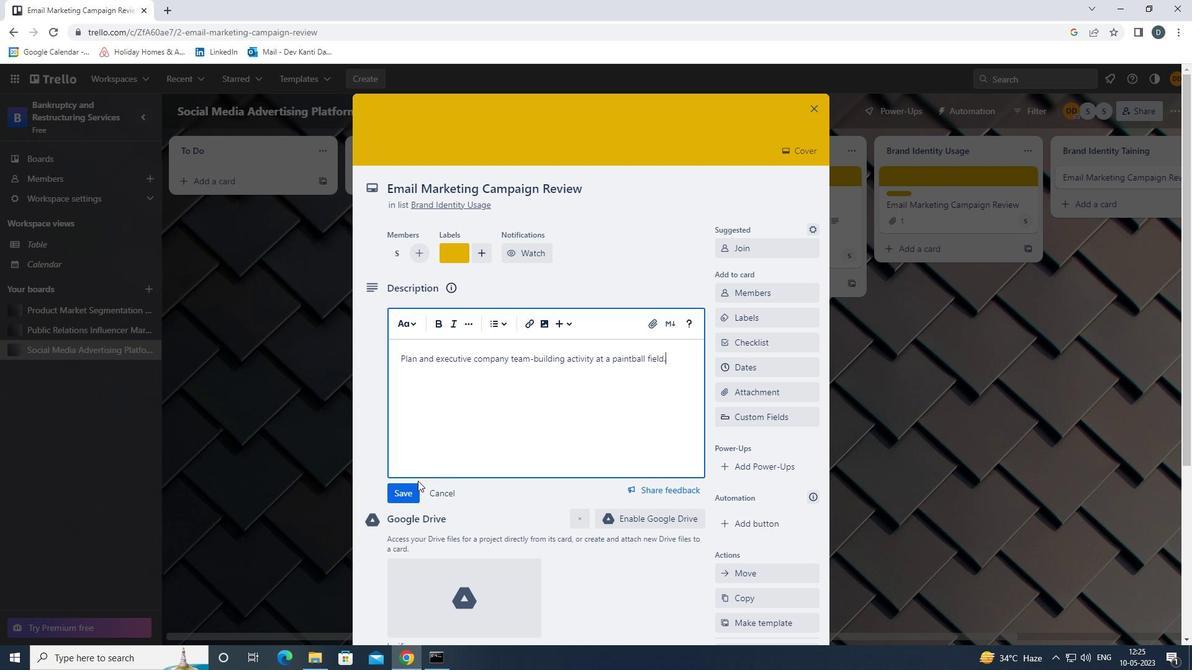 
Action: Mouse pressed left at (413, 491)
Screenshot: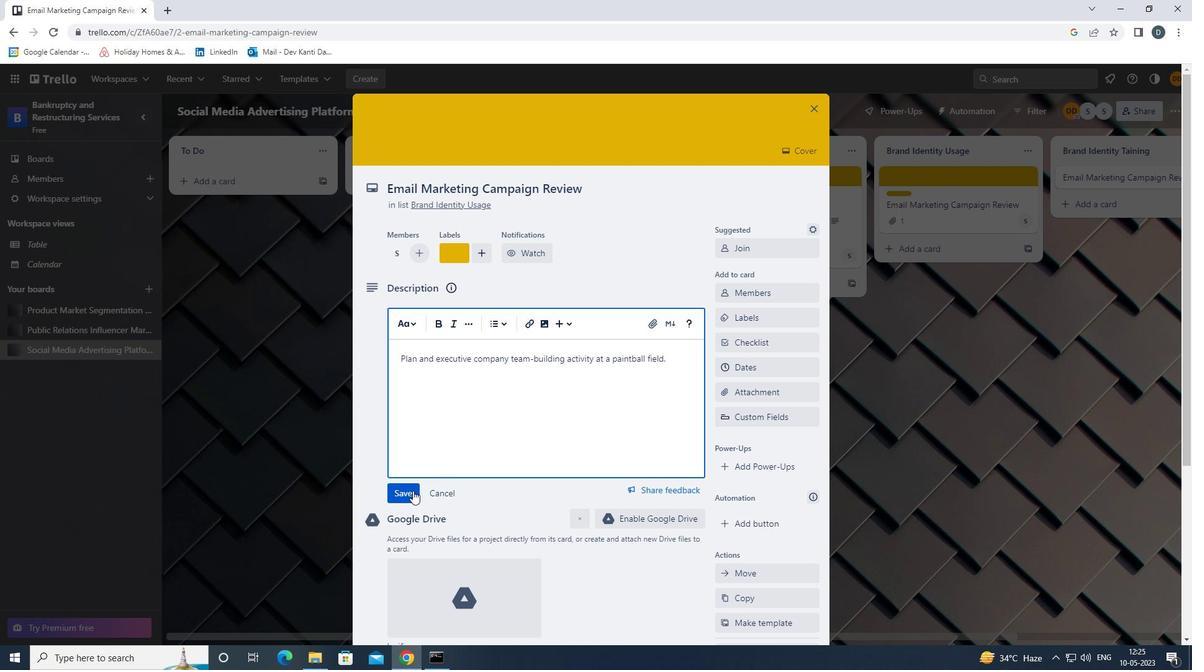 
Action: Mouse moved to (621, 434)
Screenshot: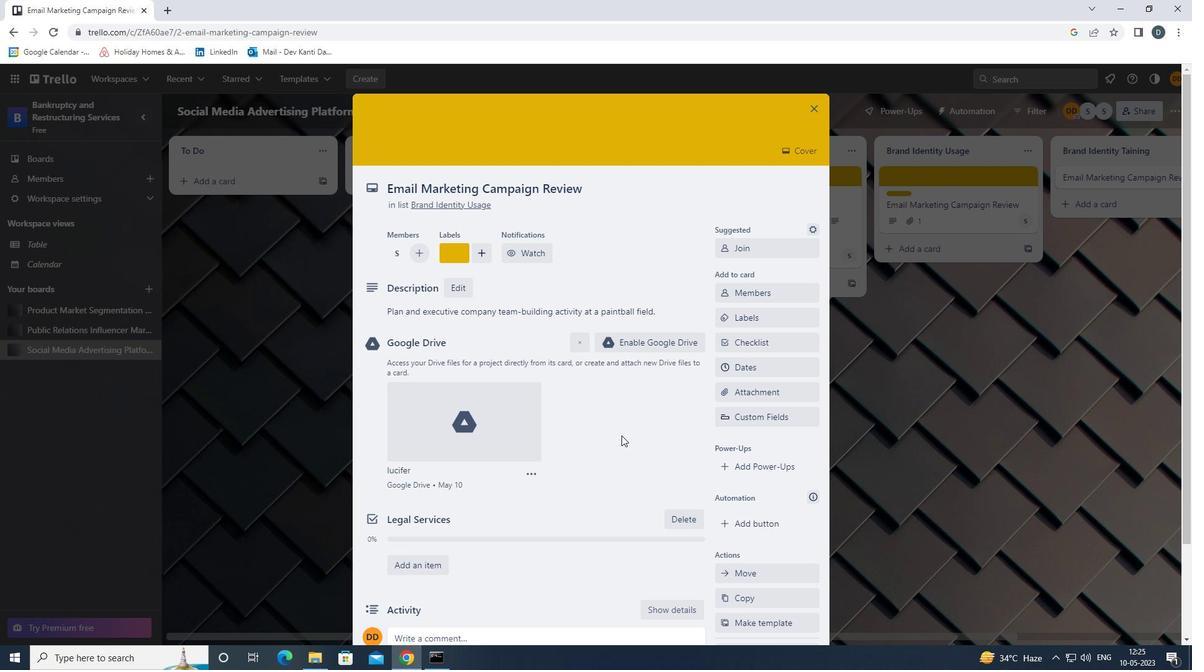 
Action: Mouse scrolled (621, 433) with delta (0, 0)
Screenshot: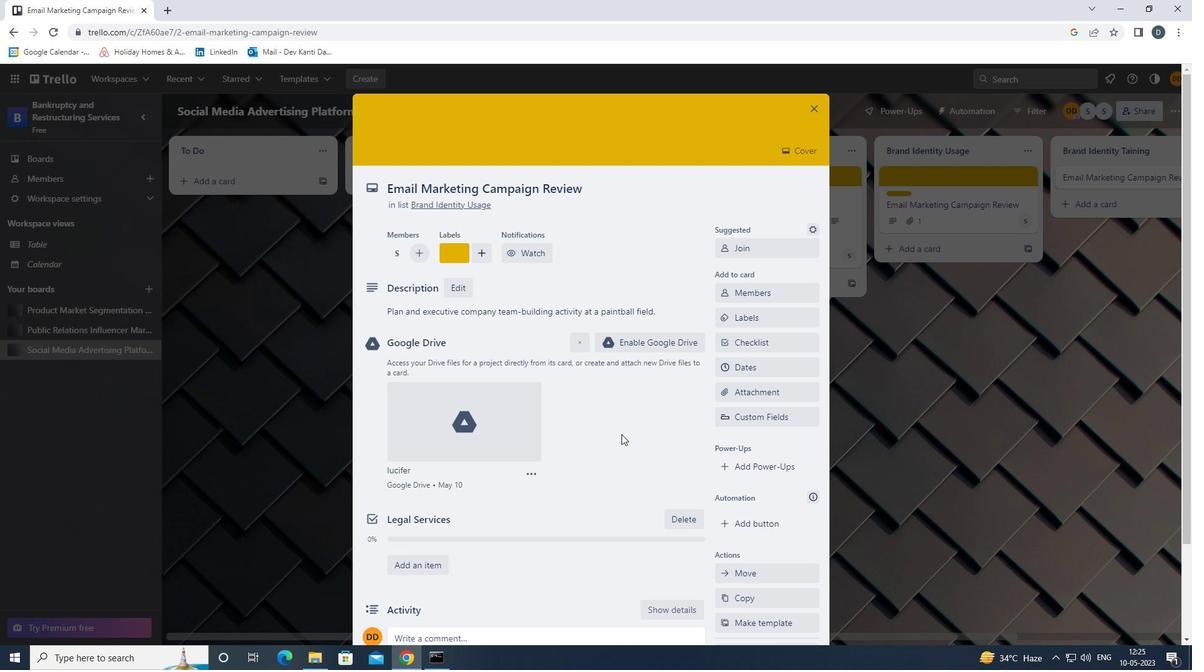 
Action: Mouse moved to (550, 575)
Screenshot: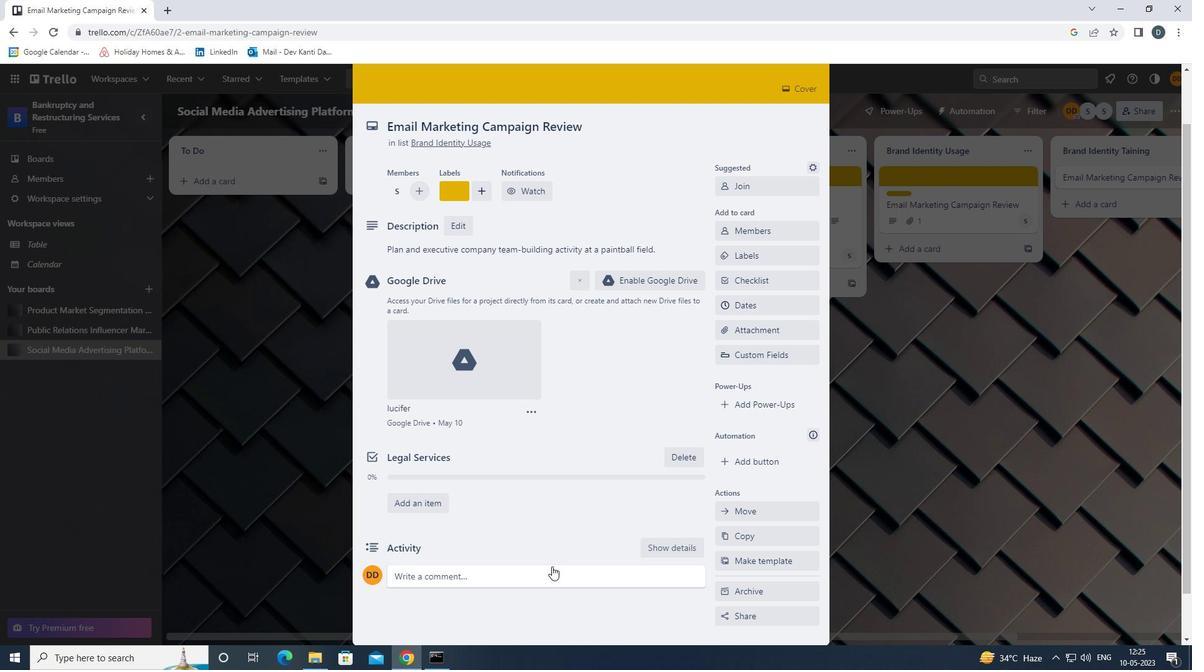 
Action: Mouse pressed left at (550, 575)
Screenshot: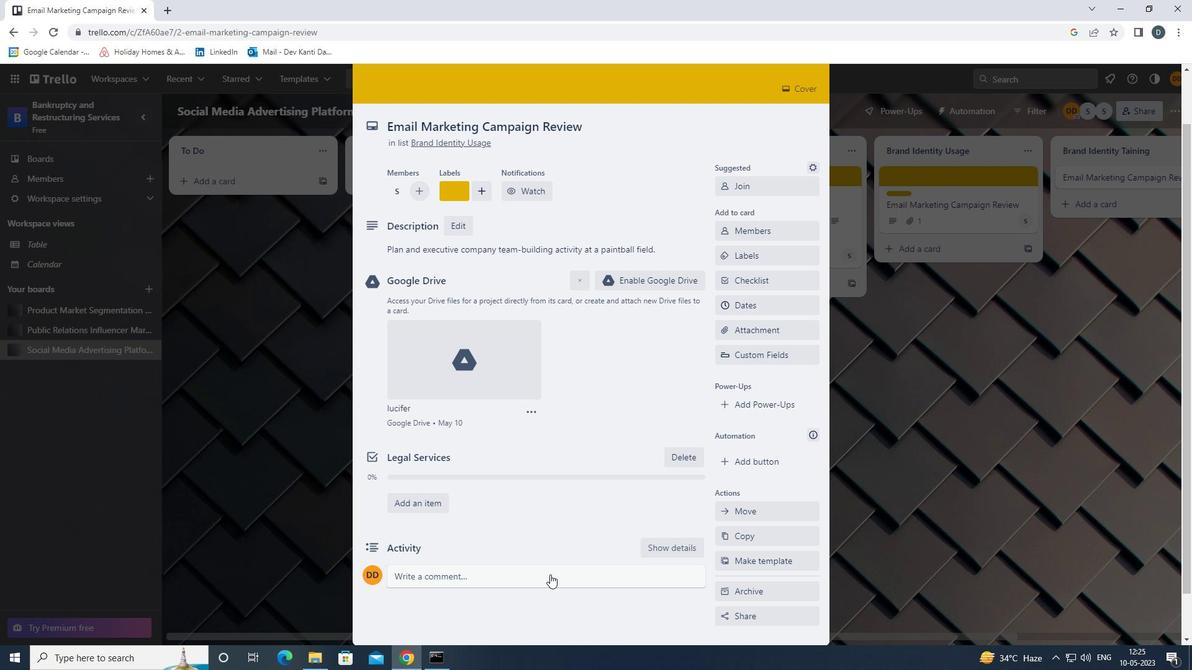 
Action: Mouse moved to (545, 607)
Screenshot: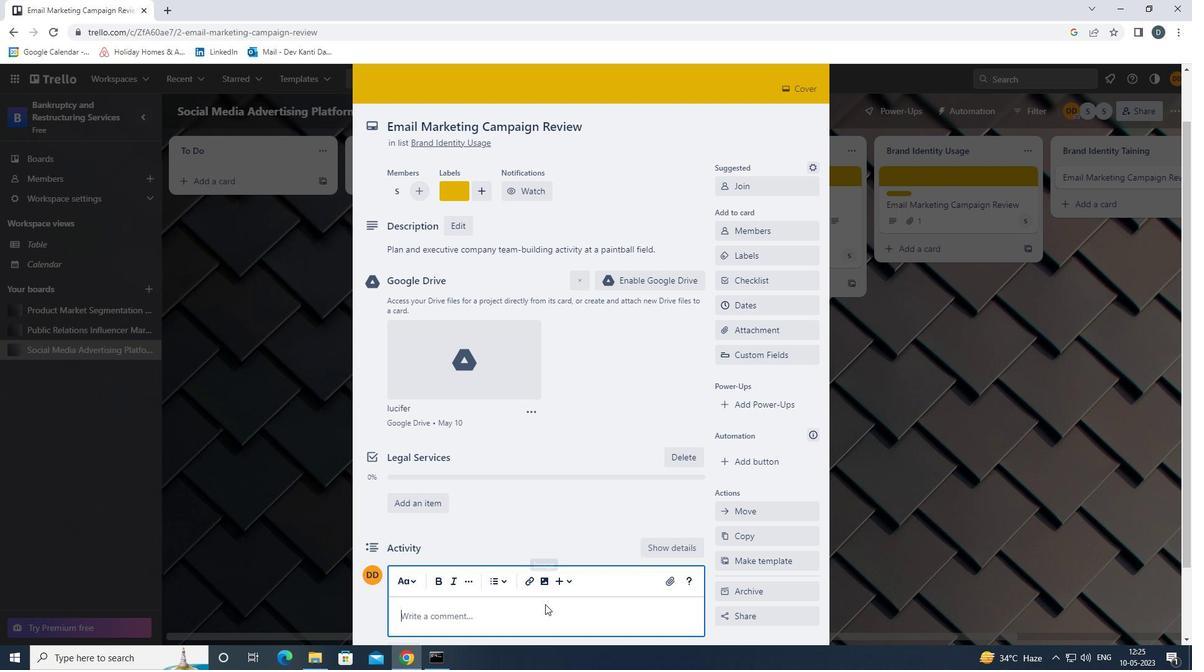 
Action: Key pressed <Key.shift><Key.shift><Key.shift><Key.shift><Key.shift>THIS<Key.space>TASK<Key.space>REQUIRES<Key.space>US<Key.space>TO<Key.space>BE<Key.space>AGILE<Key.space>AND<Key.space>ADAPTABLE,<Key.space>GIVEN<Key.space>THE<Key.space>DYNAMIC<Key.space>NATURE<Key.space>OF<Key.space>THE<Key.space>PROJECT.
Screenshot: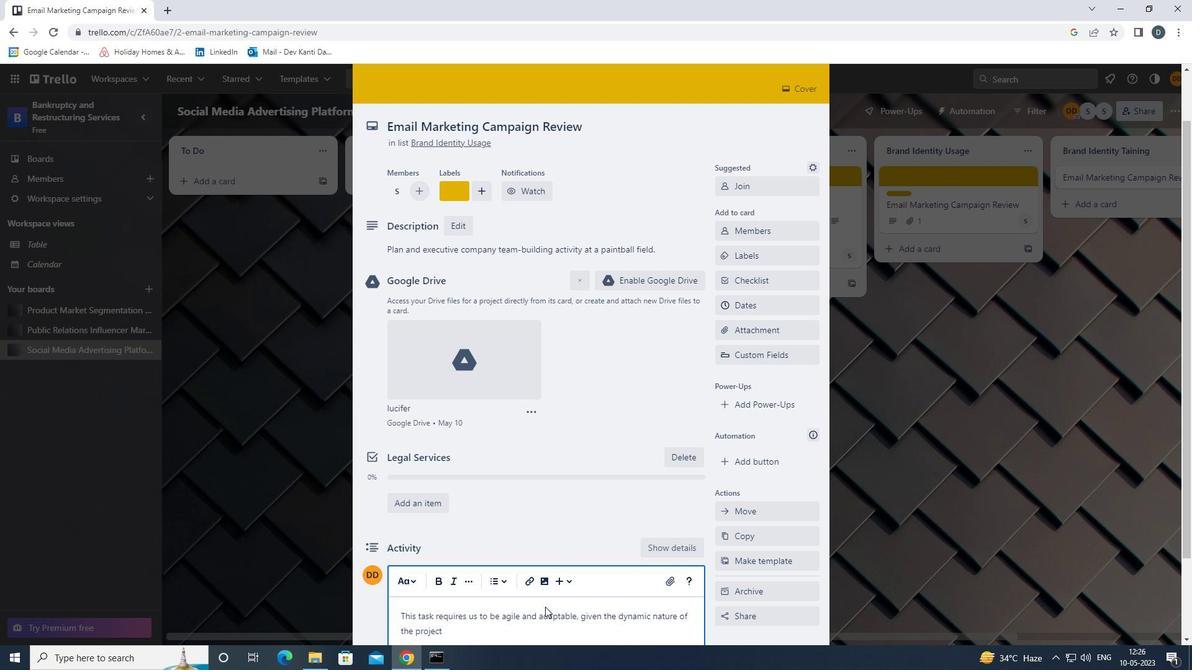 
Action: Mouse scrolled (545, 606) with delta (0, 0)
Screenshot: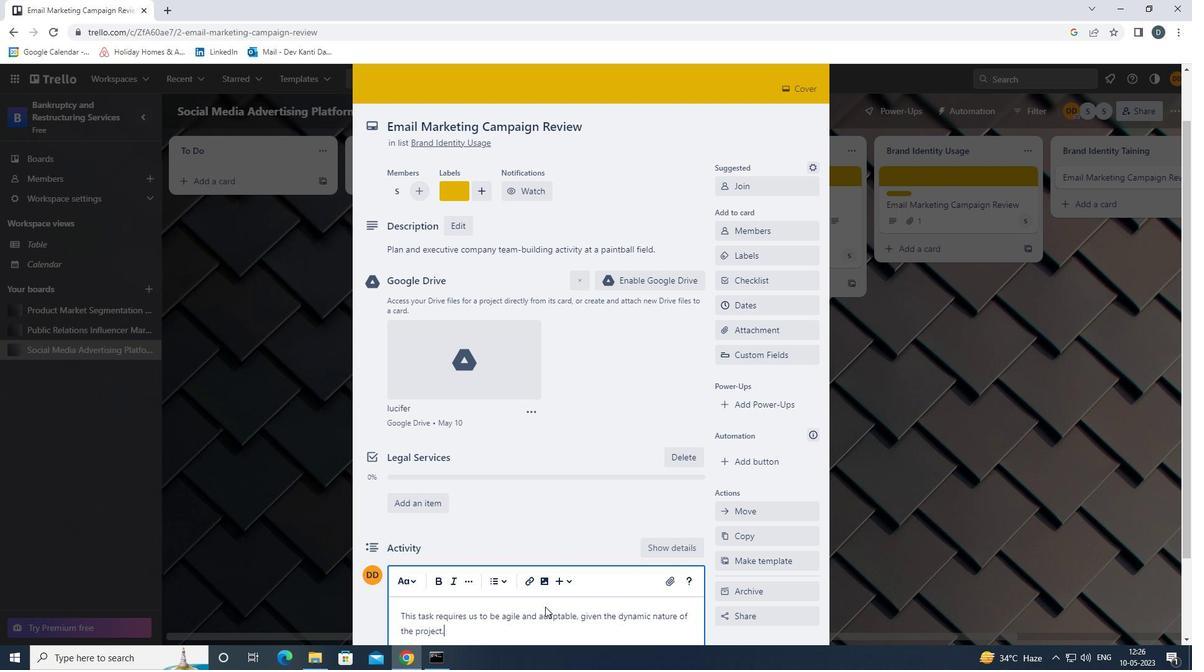 
Action: Mouse moved to (408, 605)
Screenshot: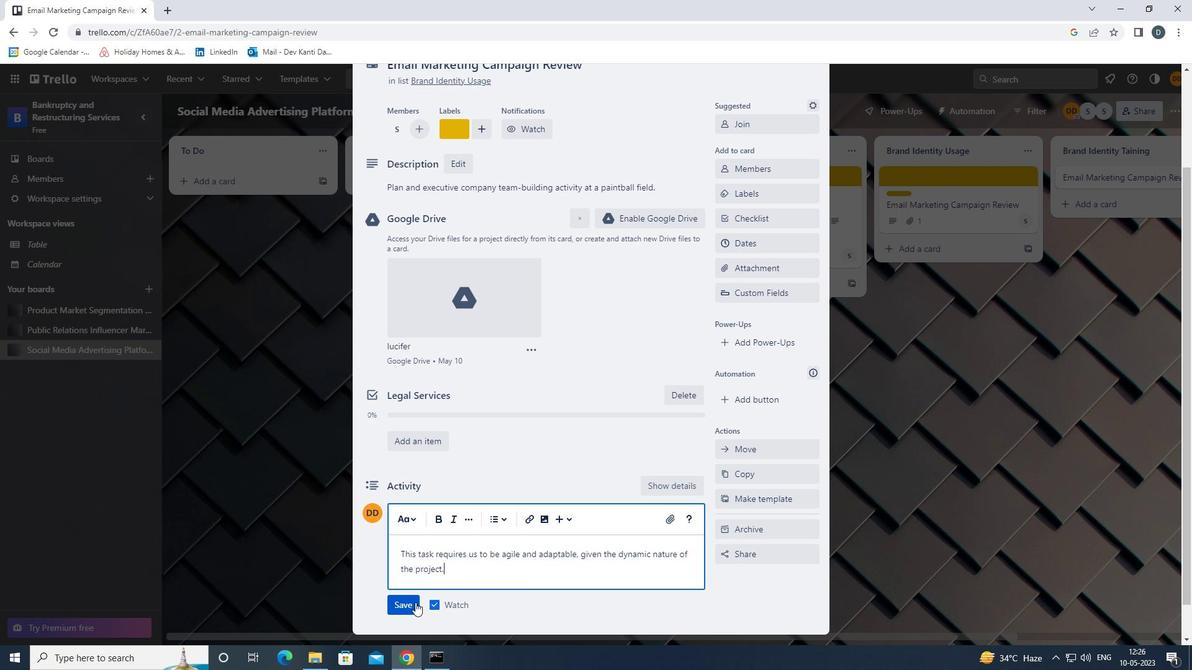 
Action: Mouse pressed left at (408, 605)
Screenshot: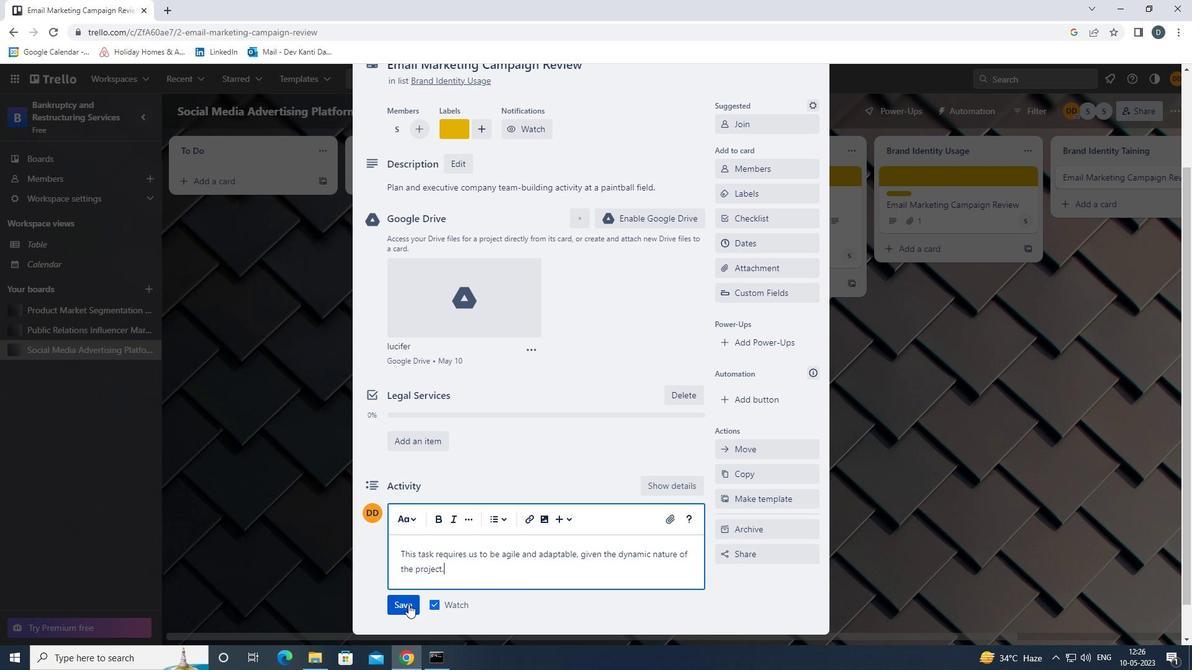 
Action: Mouse moved to (766, 246)
Screenshot: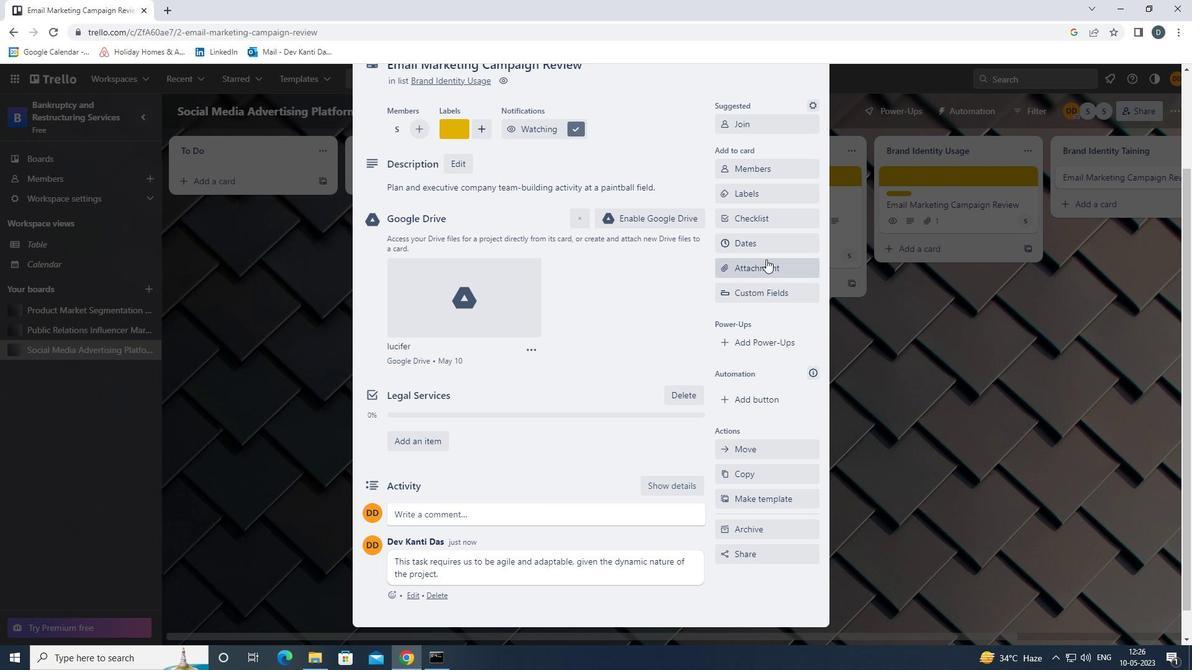 
Action: Mouse pressed left at (766, 246)
Screenshot: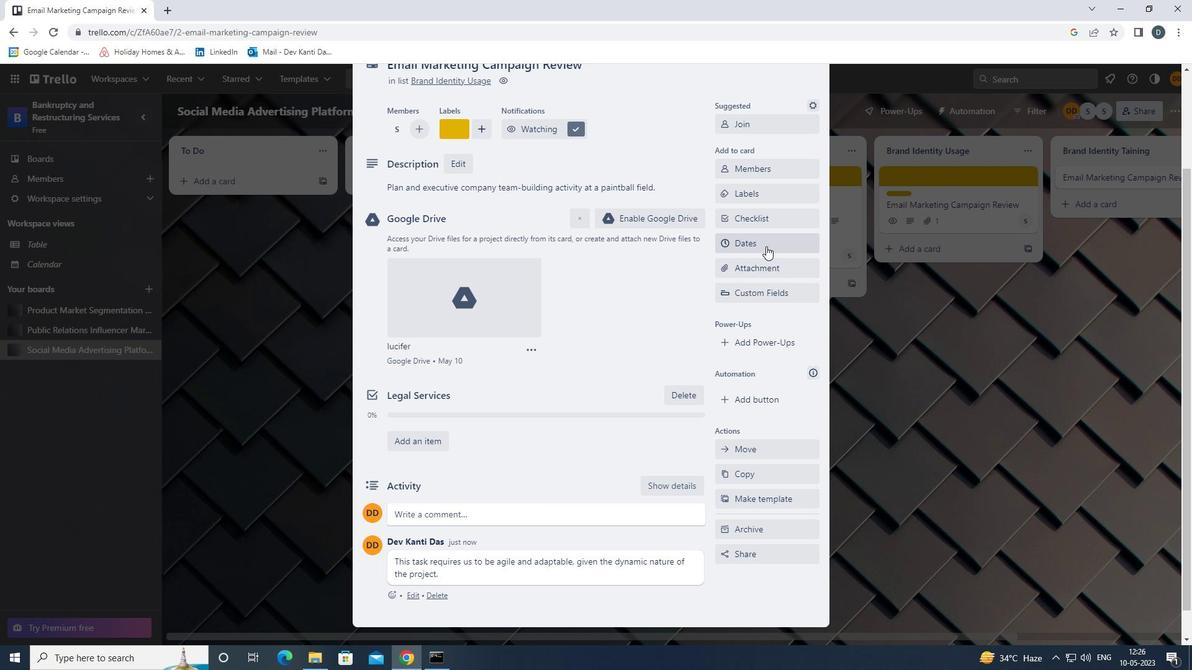 
Action: Mouse moved to (734, 339)
Screenshot: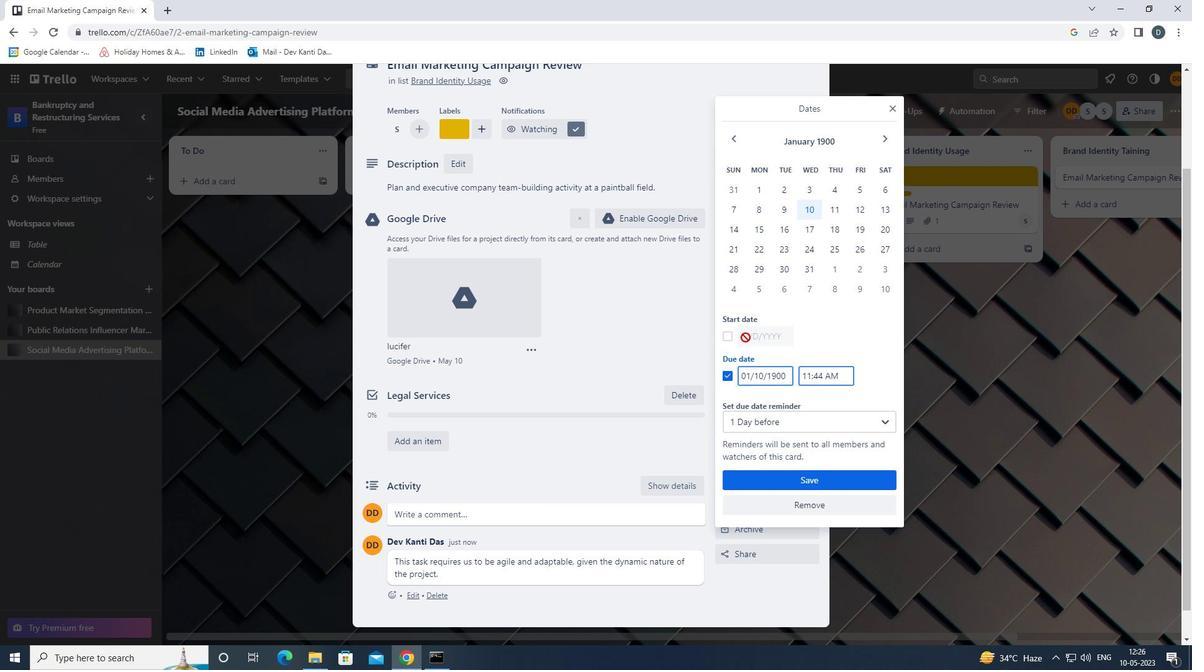 
Action: Mouse pressed left at (734, 339)
Screenshot: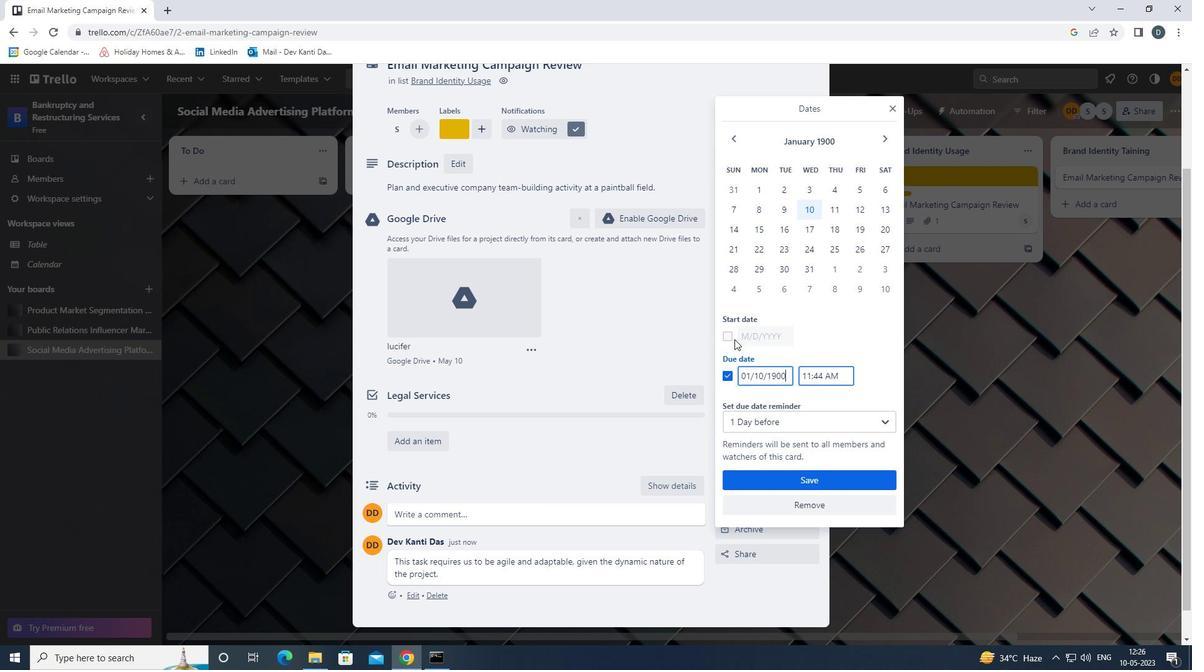 
Action: Mouse moved to (826, 190)
Screenshot: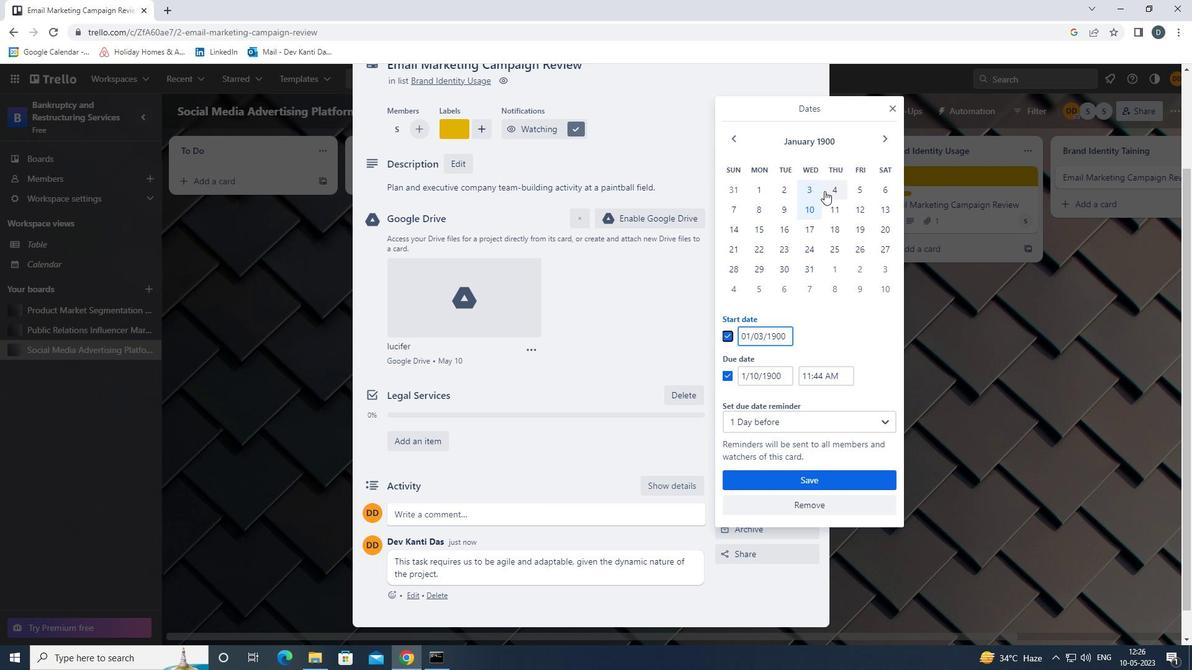 
Action: Mouse pressed left at (826, 190)
Screenshot: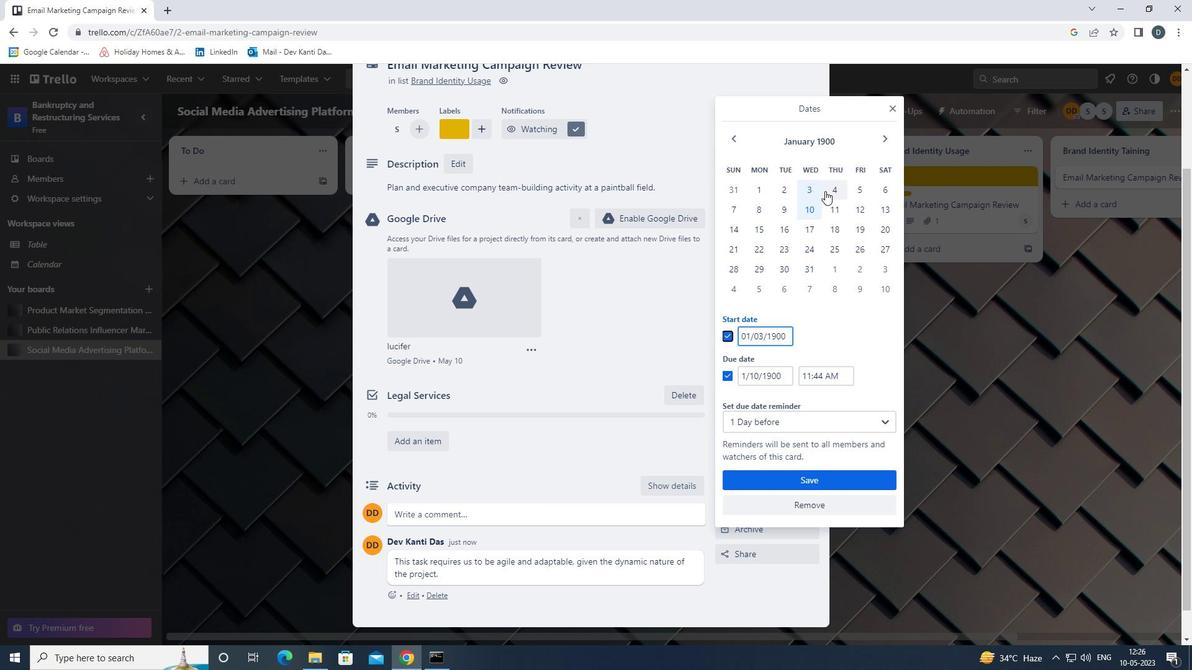 
Action: Mouse moved to (838, 207)
Screenshot: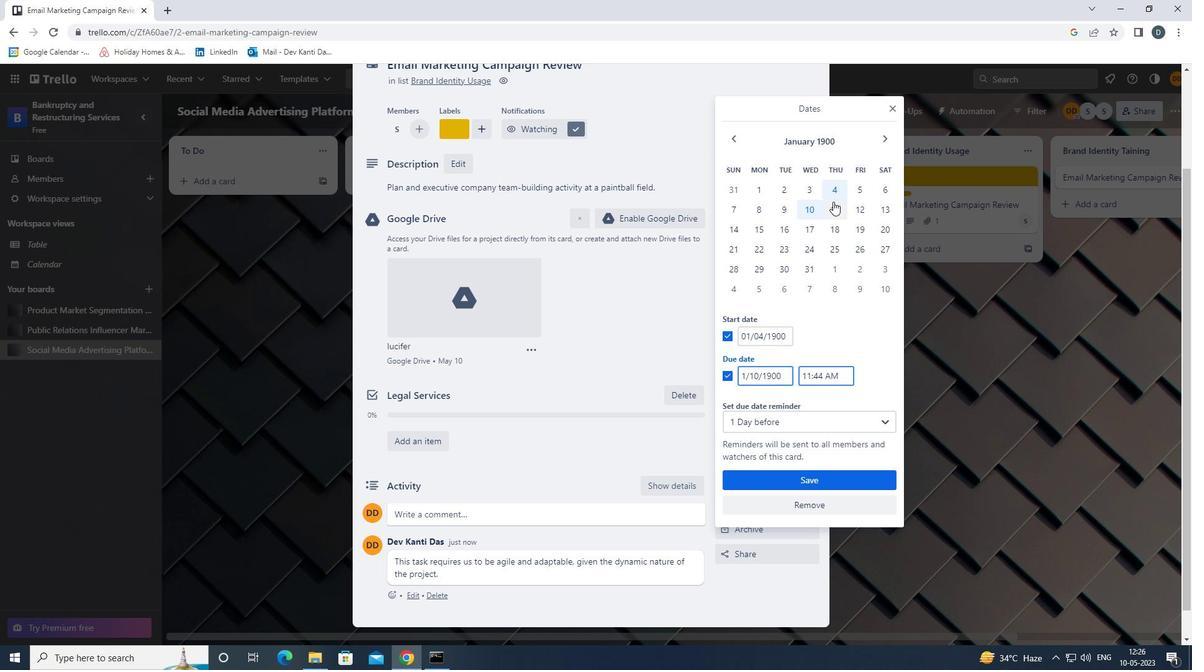 
Action: Mouse pressed left at (838, 207)
Screenshot: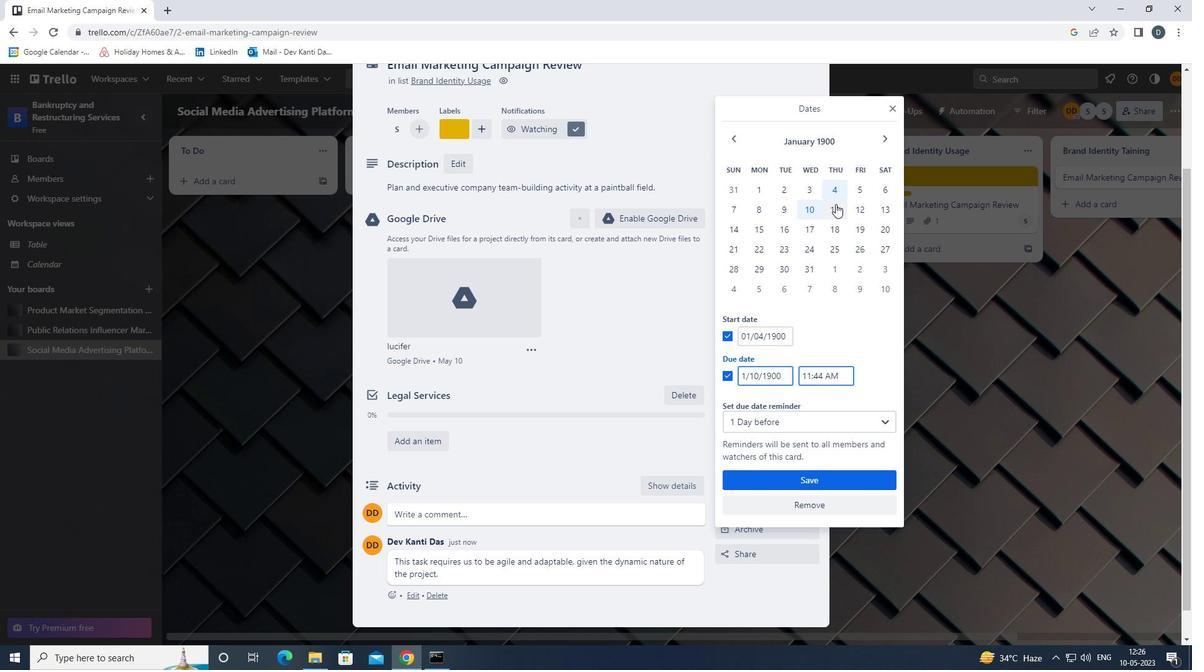 
Action: Mouse moved to (820, 478)
Screenshot: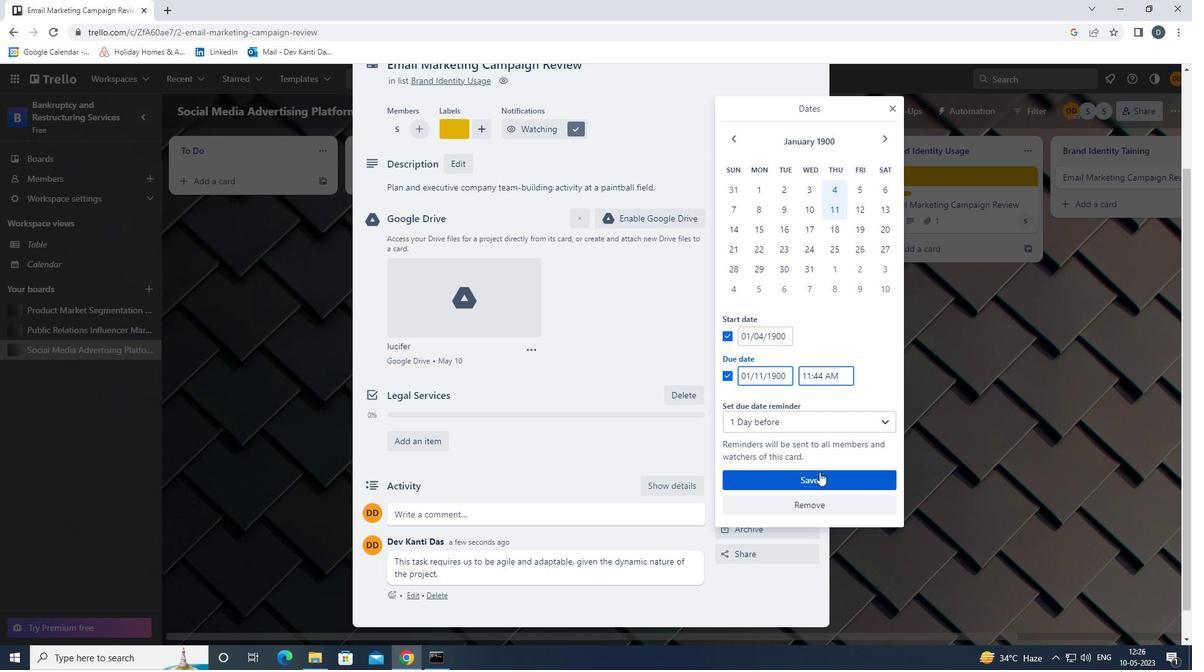 
Action: Mouse pressed left at (820, 478)
Screenshot: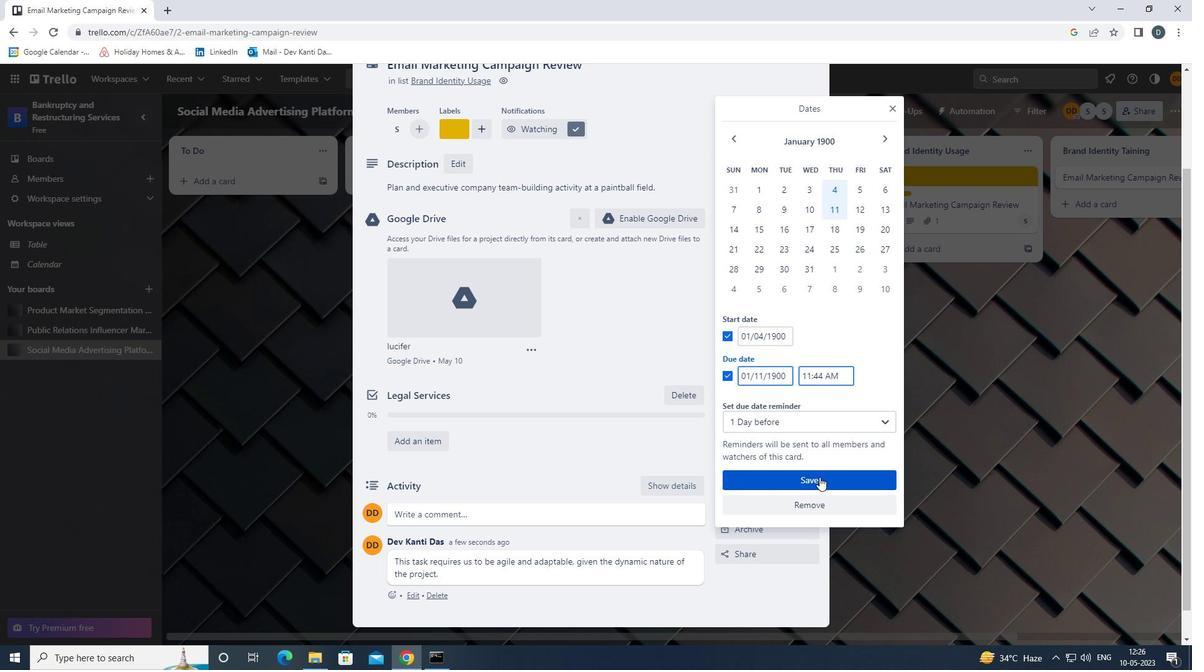 
Action: Mouse moved to (820, 477)
Screenshot: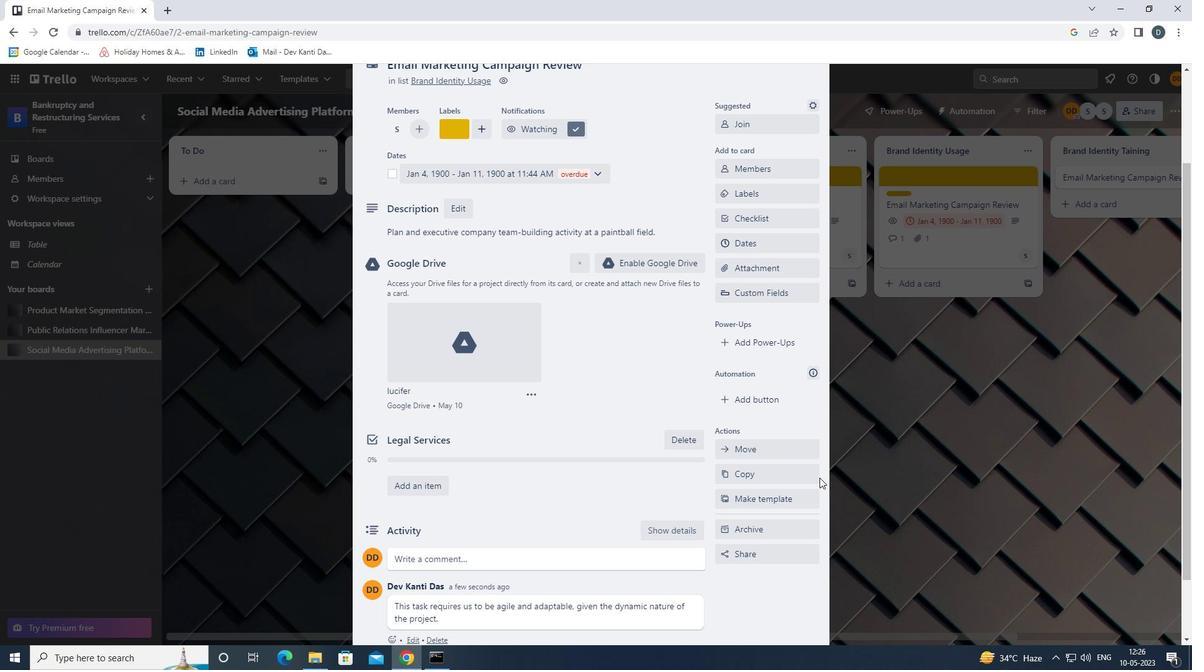 
Action: Mouse scrolled (820, 478) with delta (0, 0)
Screenshot: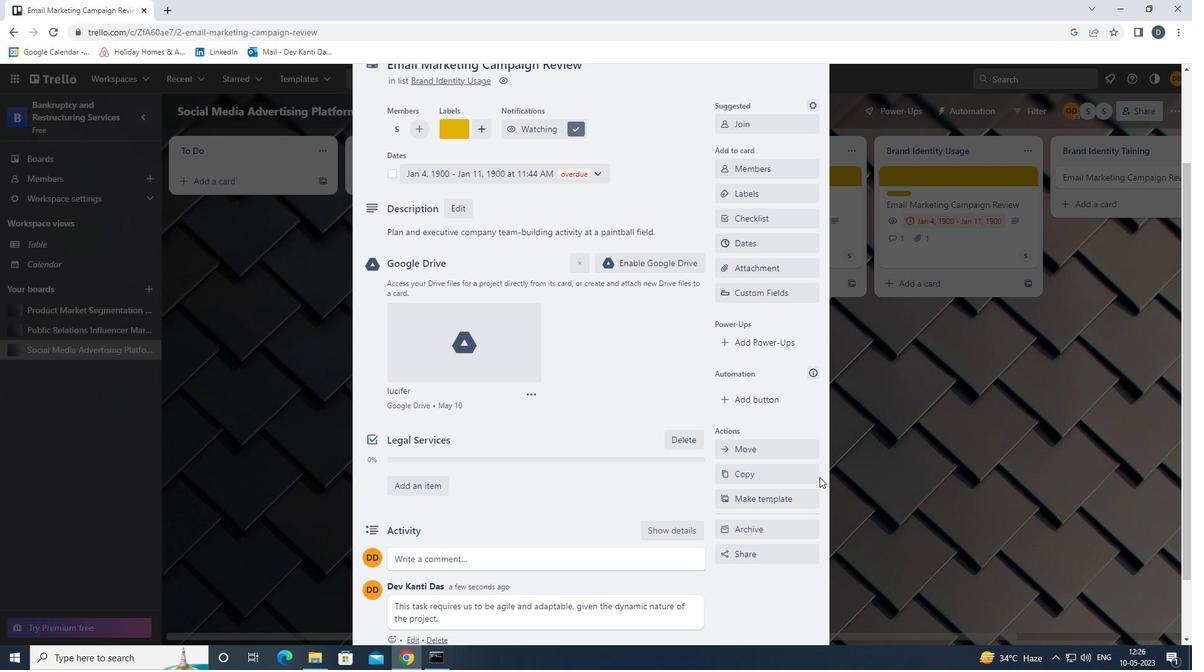 
Action: Mouse scrolled (820, 478) with delta (0, 0)
Screenshot: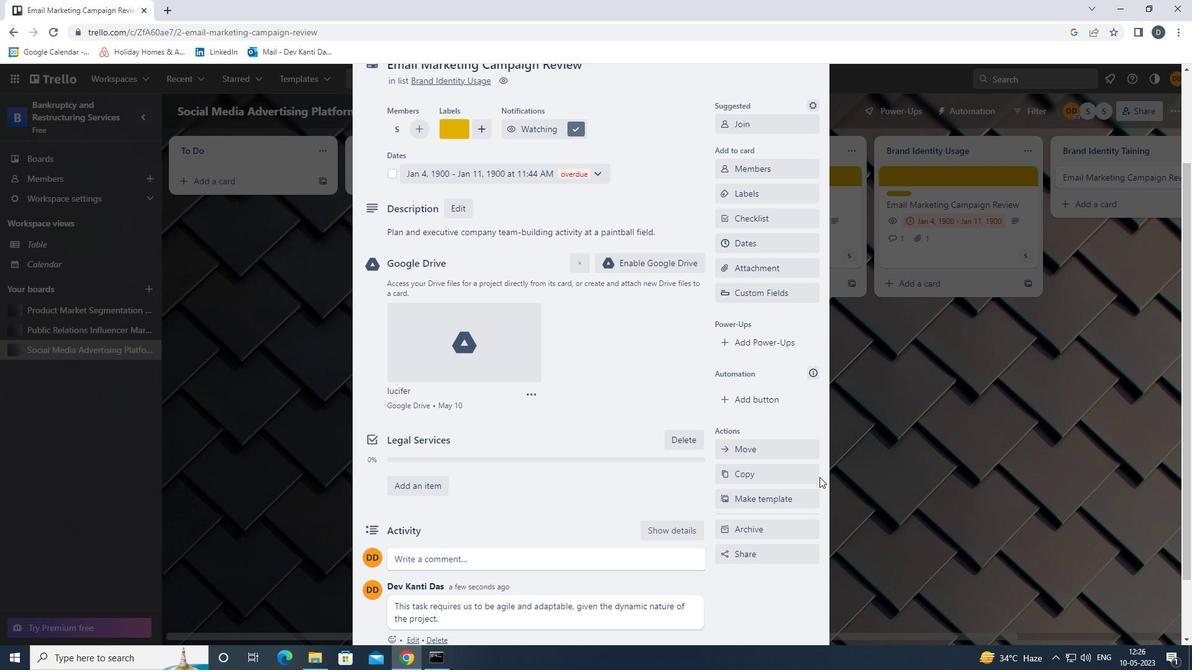 
Action: Mouse moved to (814, 111)
Screenshot: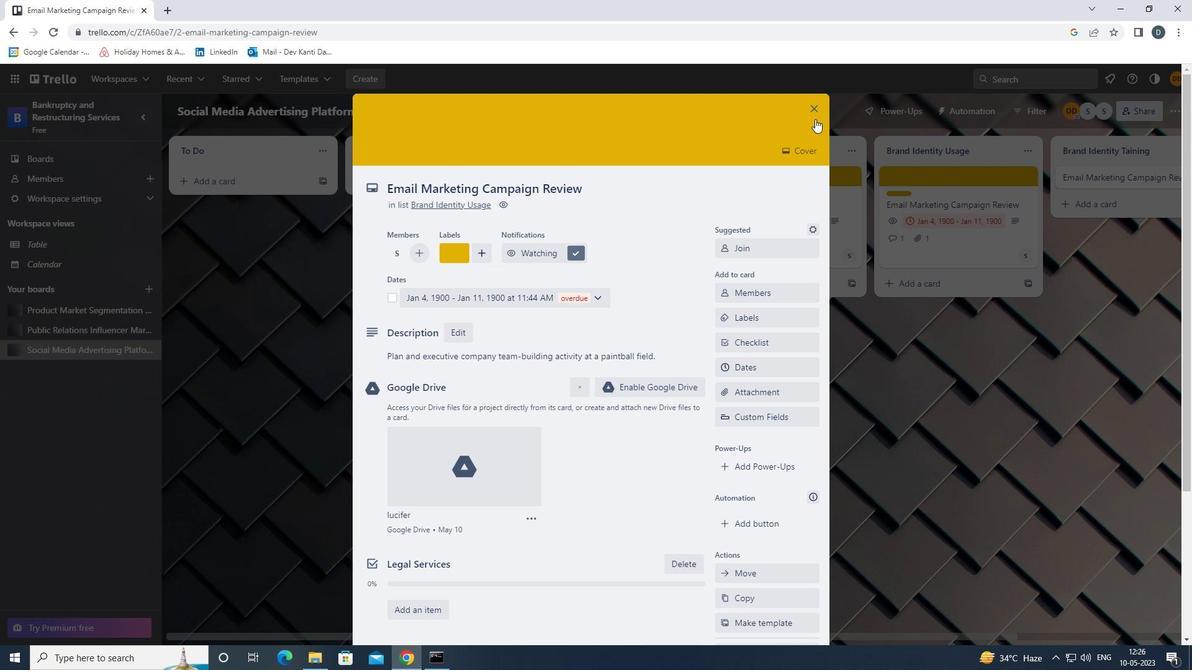 
Action: Mouse pressed left at (814, 111)
Screenshot: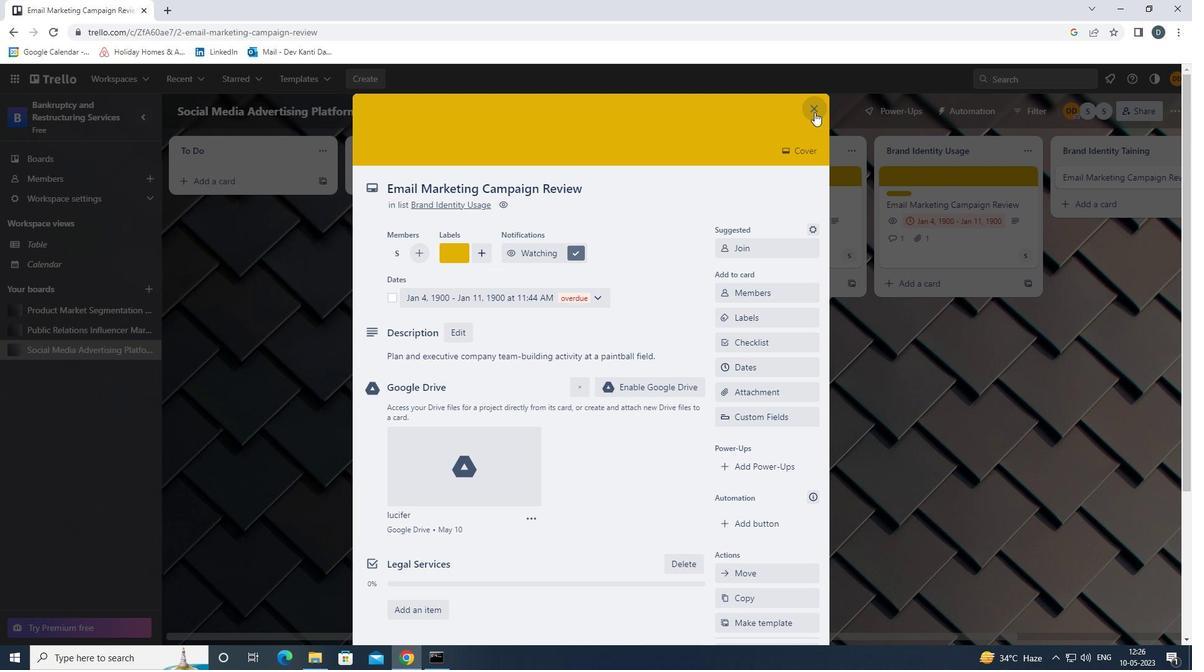 
Action: Mouse moved to (846, 386)
Screenshot: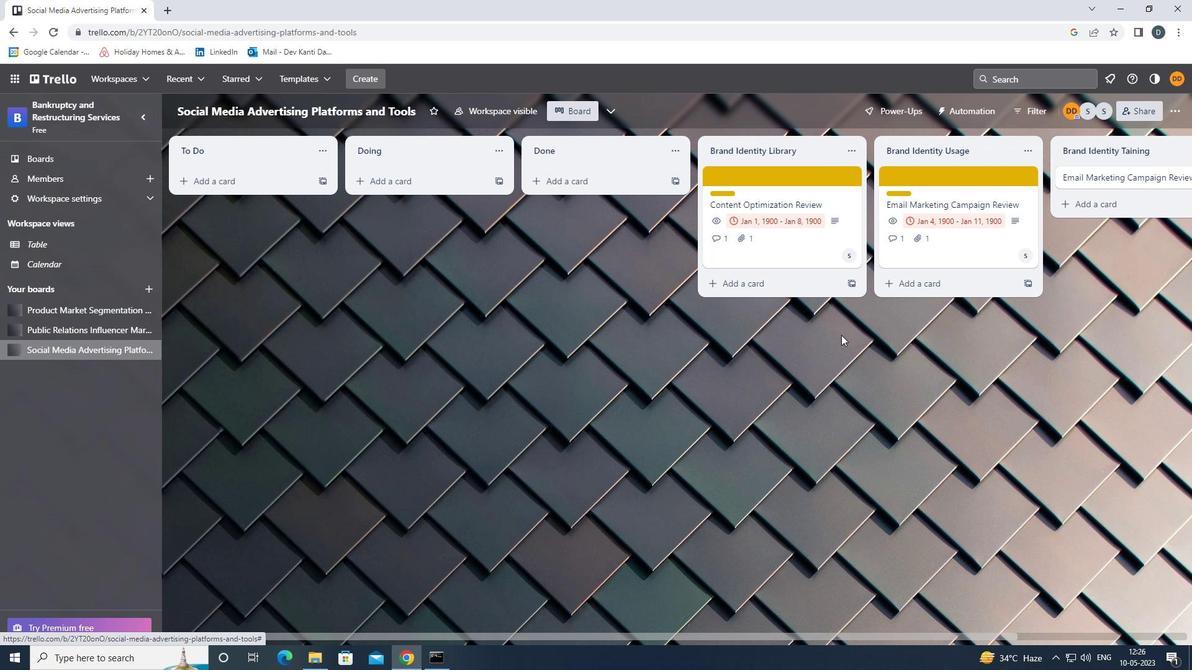 
Action: Mouse pressed left at (846, 386)
Screenshot: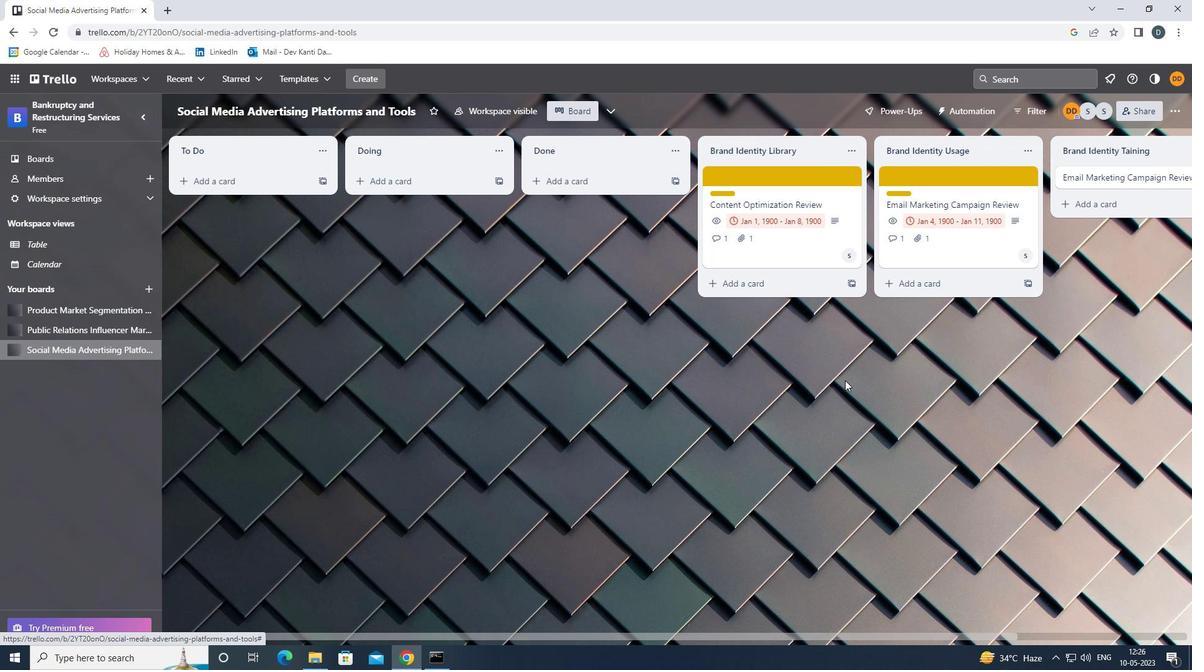 
